 Task: Create a due date automation trigger when advanced on, on the monday before a card is due add dates due in more than 1 working days at 11:00 AM.
Action: Mouse moved to (1176, 91)
Screenshot: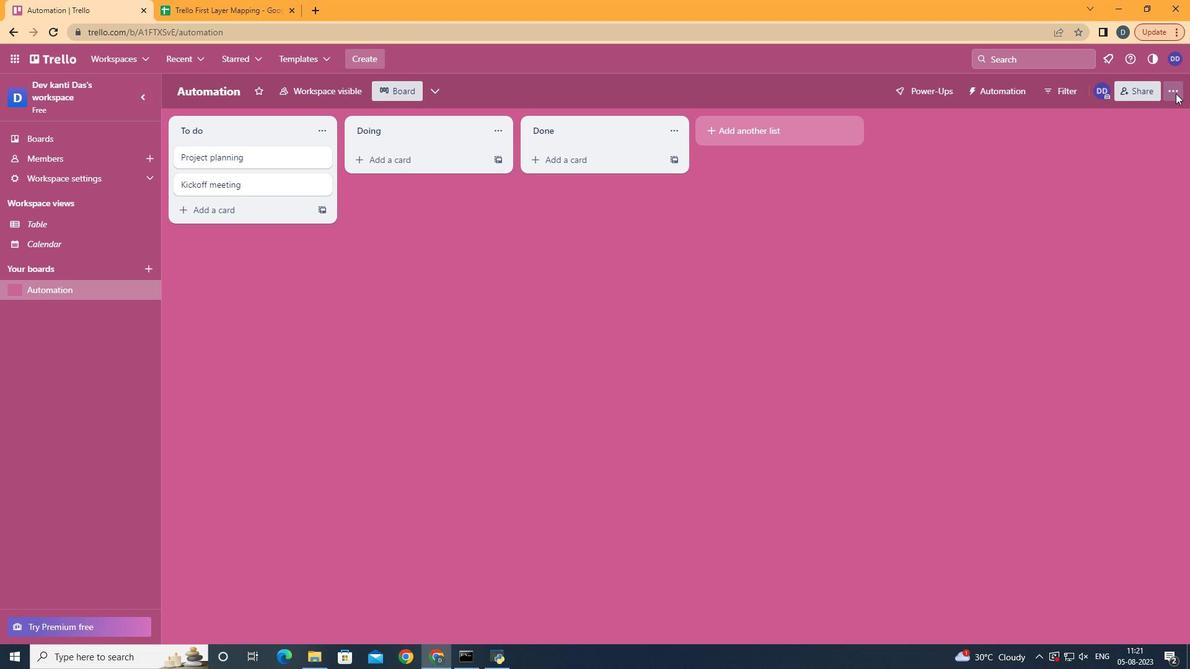 
Action: Mouse pressed left at (1176, 91)
Screenshot: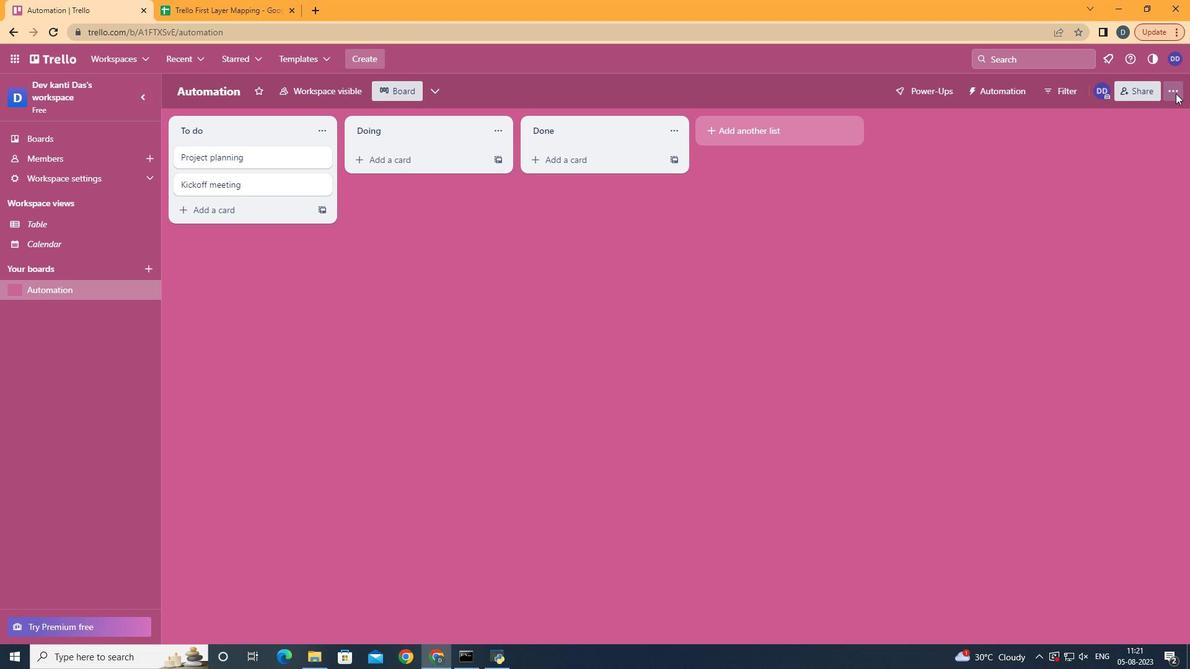 
Action: Mouse moved to (1090, 257)
Screenshot: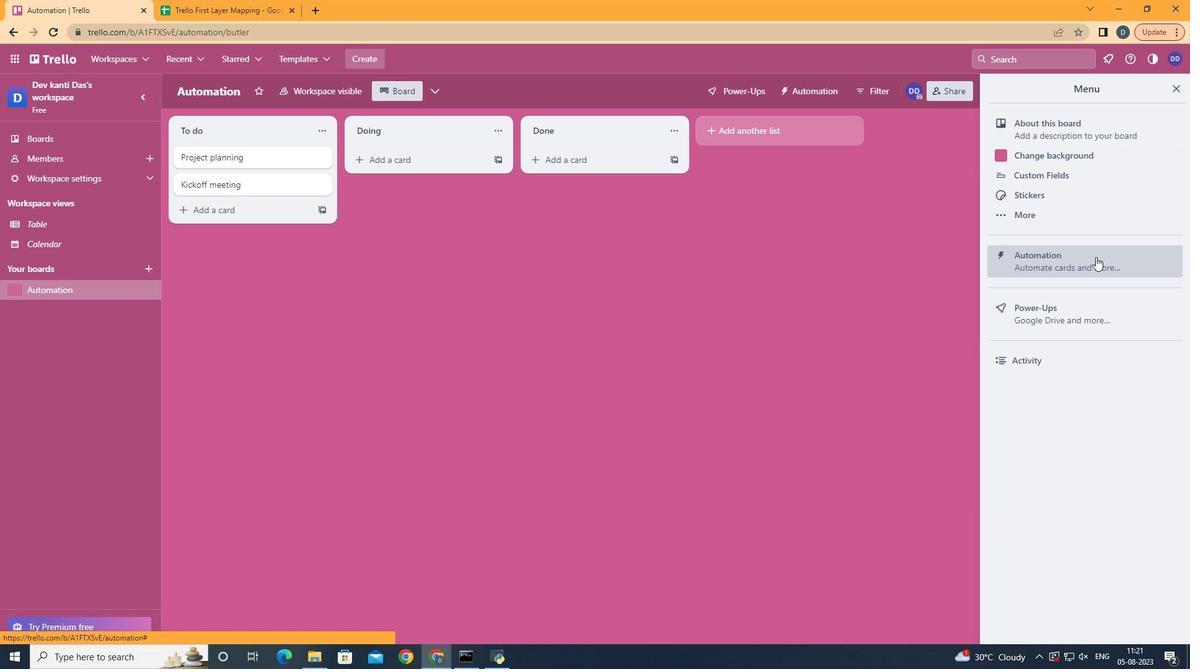 
Action: Mouse pressed left at (1090, 257)
Screenshot: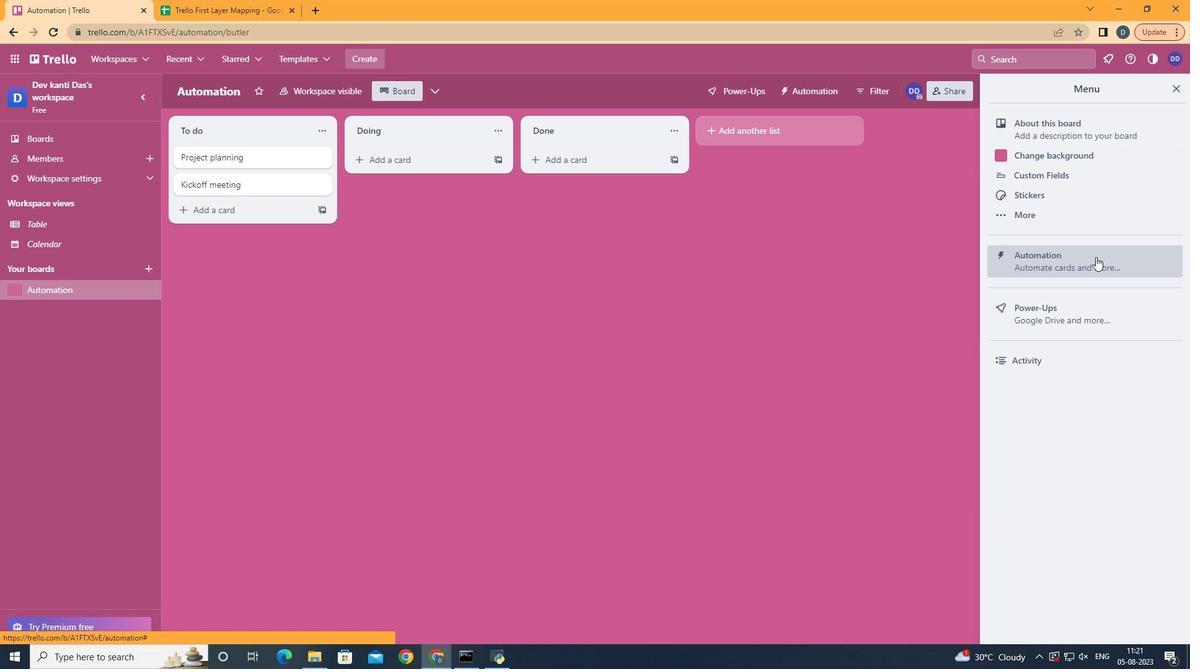 
Action: Mouse moved to (254, 246)
Screenshot: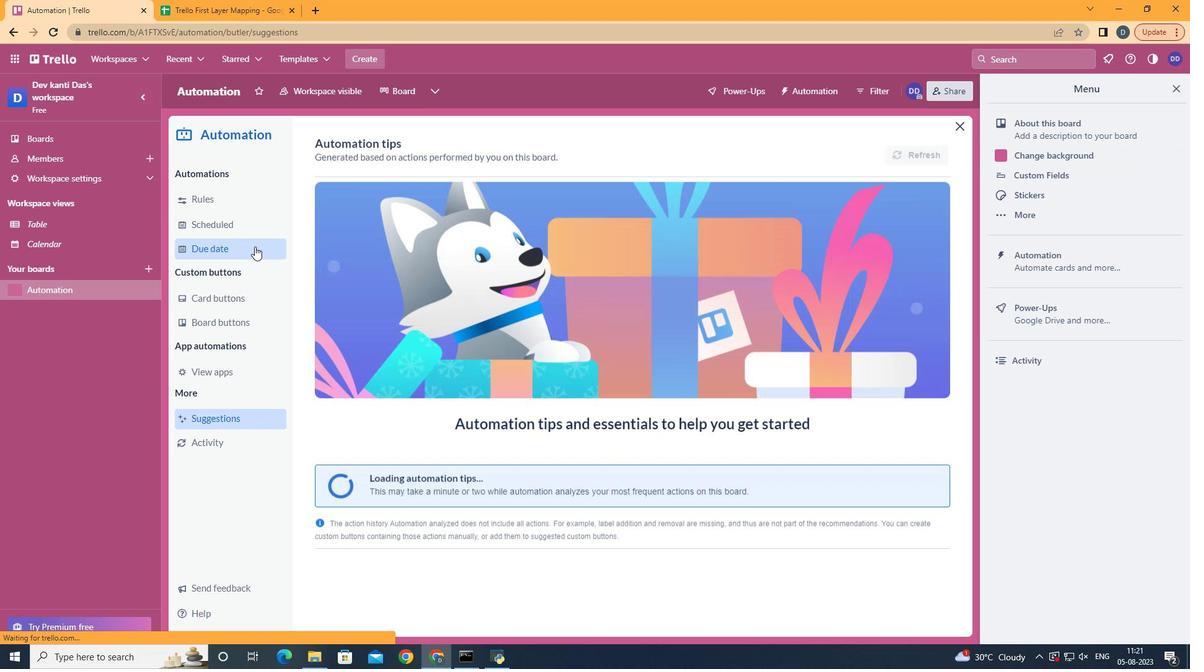 
Action: Mouse pressed left at (254, 246)
Screenshot: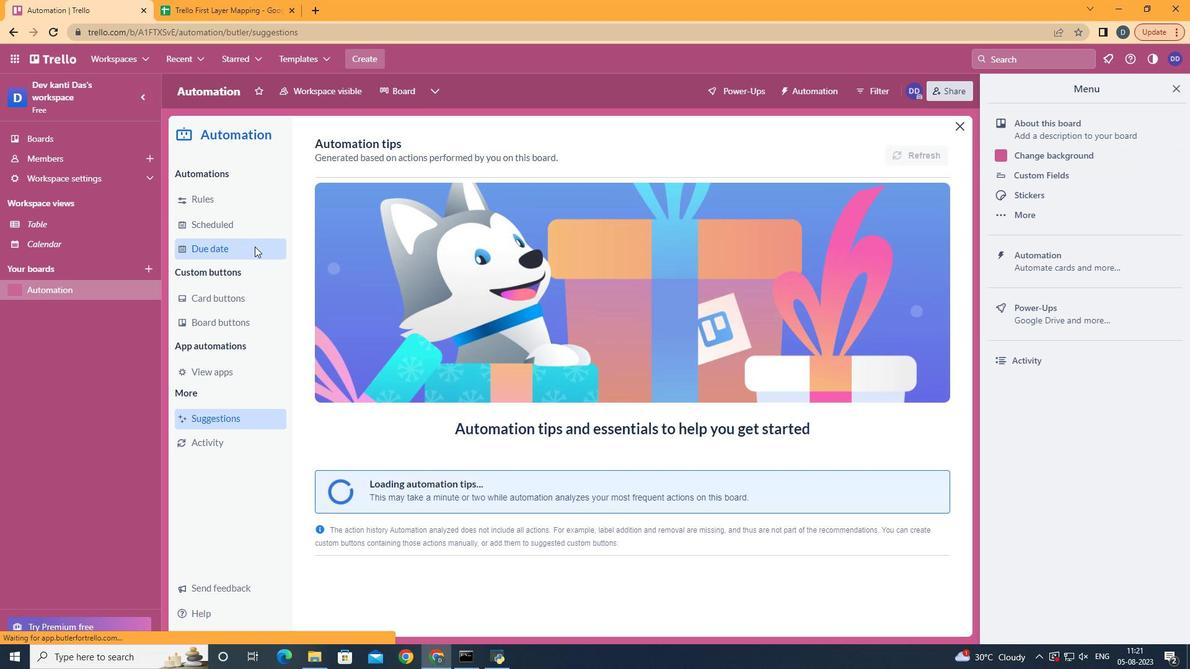 
Action: Mouse moved to (871, 154)
Screenshot: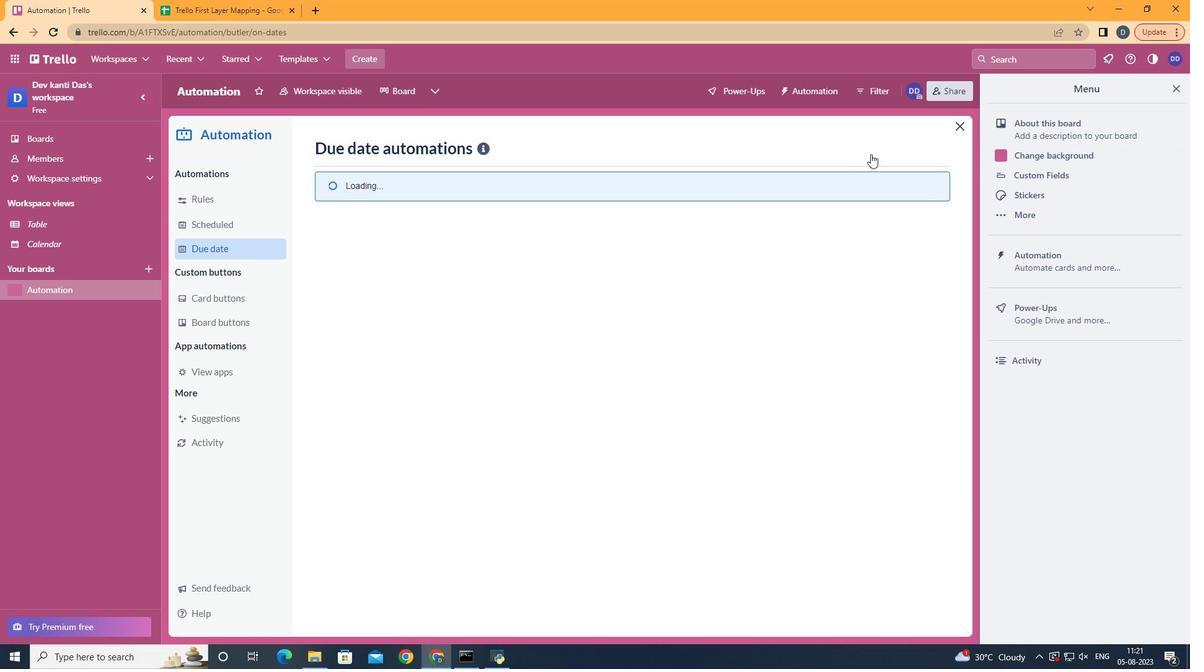 
Action: Mouse pressed left at (871, 154)
Screenshot: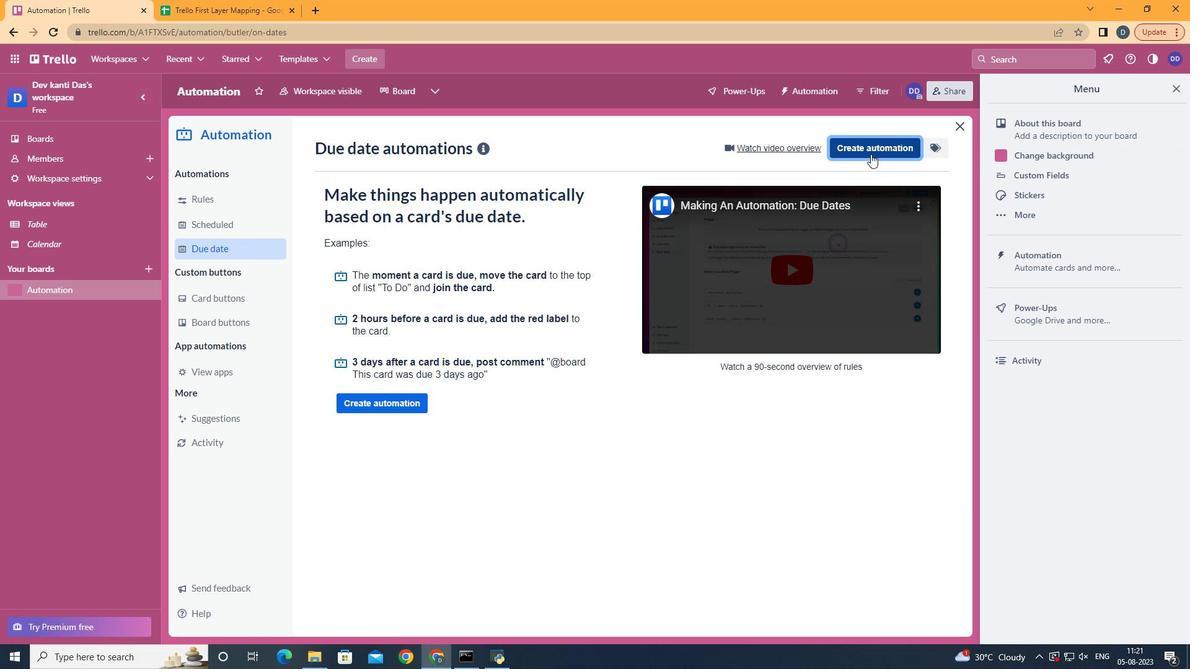 
Action: Mouse moved to (617, 272)
Screenshot: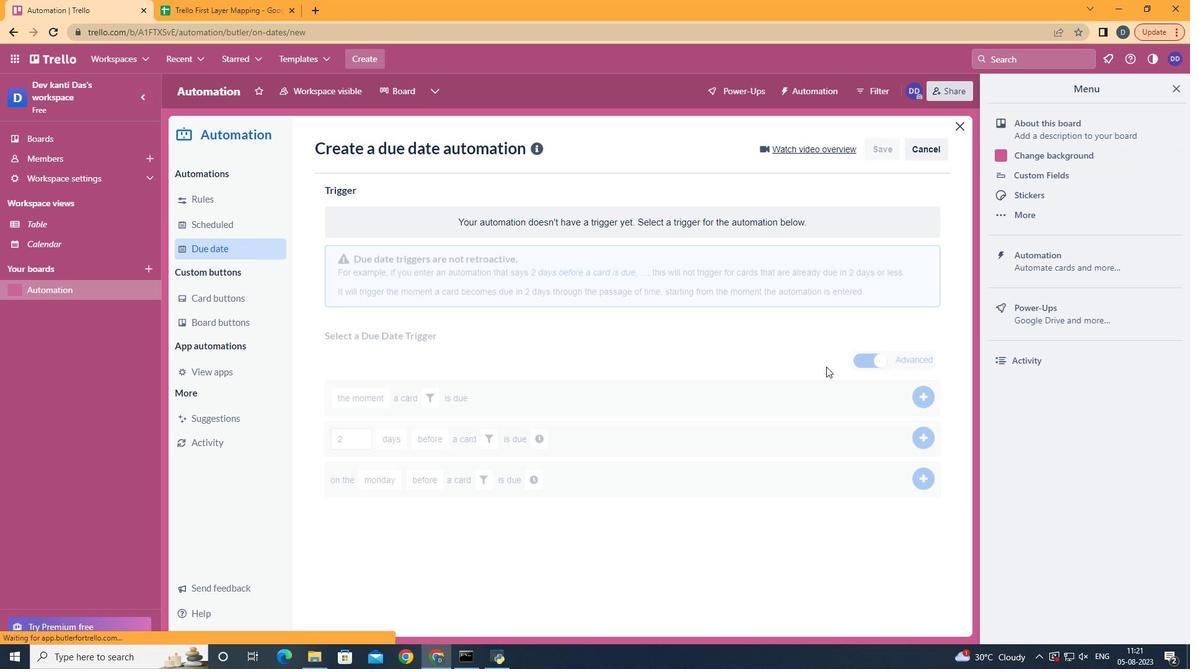 
Action: Mouse pressed left at (619, 270)
Screenshot: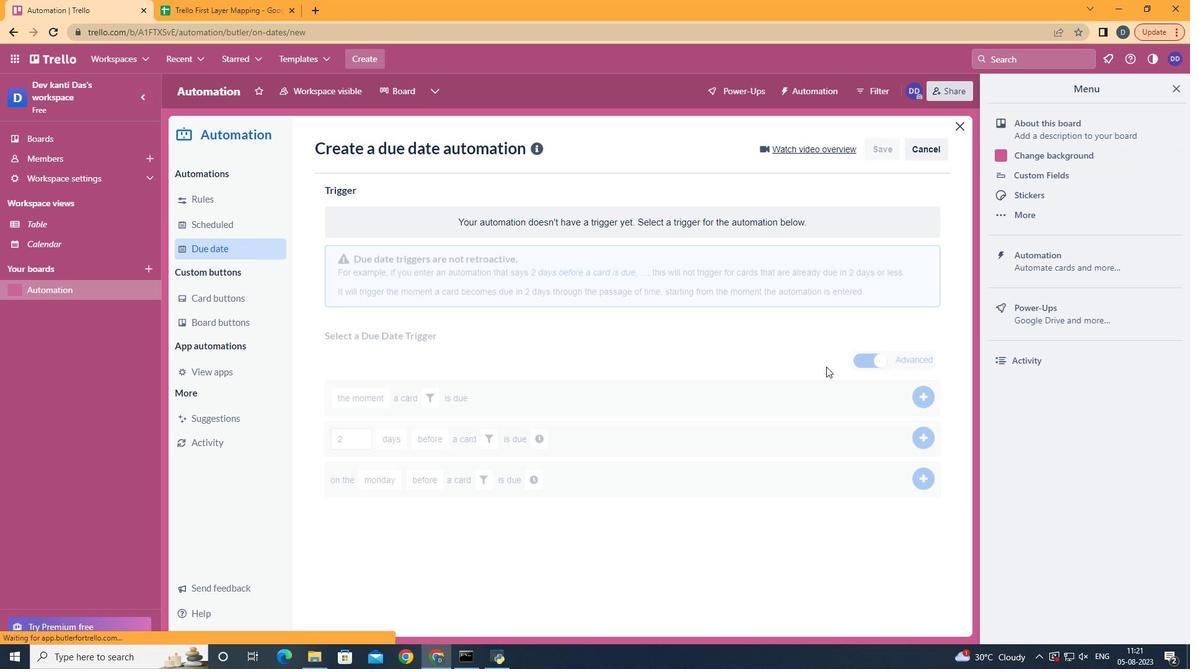 
Action: Mouse moved to (391, 328)
Screenshot: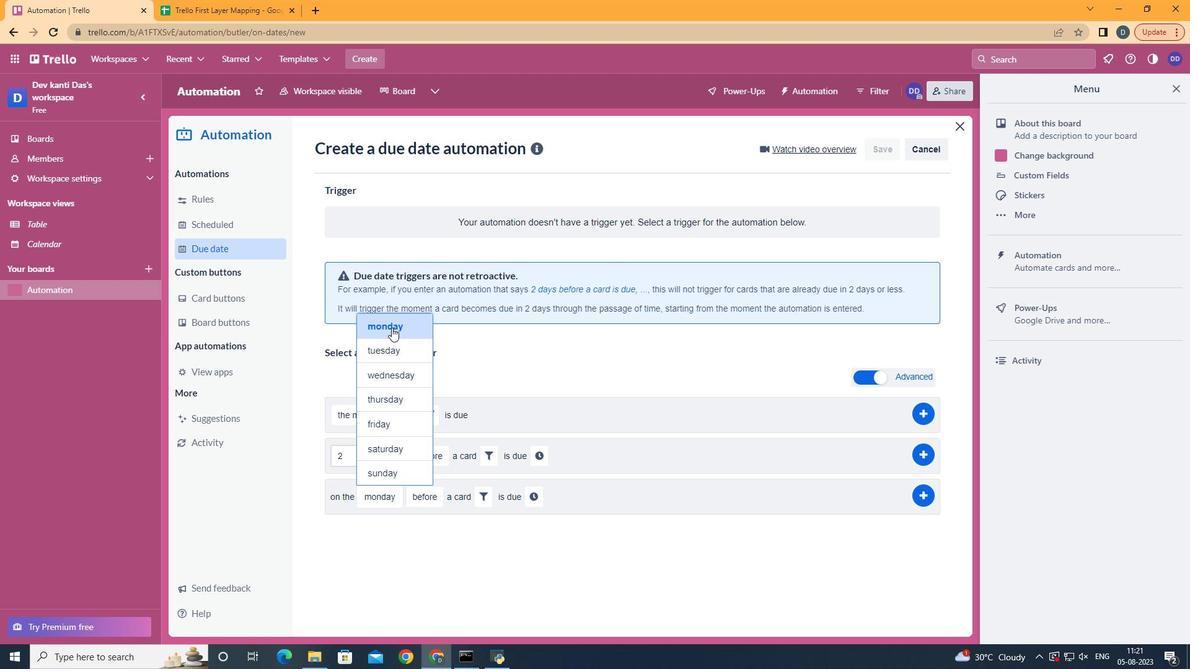 
Action: Mouse pressed left at (391, 328)
Screenshot: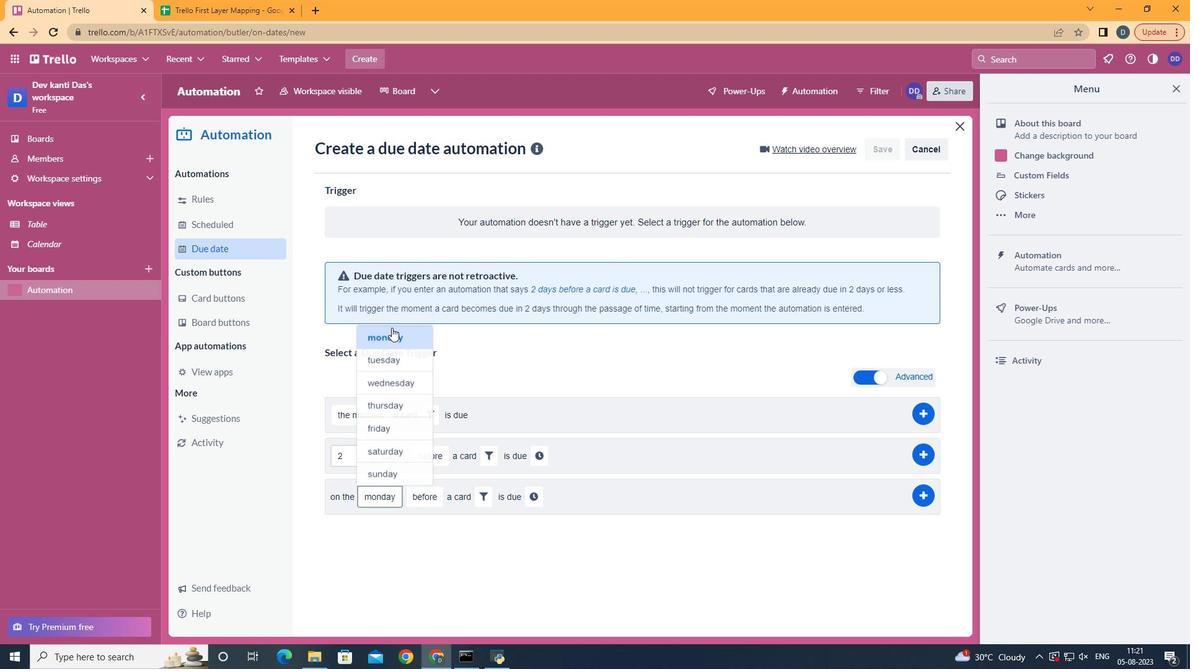 
Action: Mouse moved to (432, 514)
Screenshot: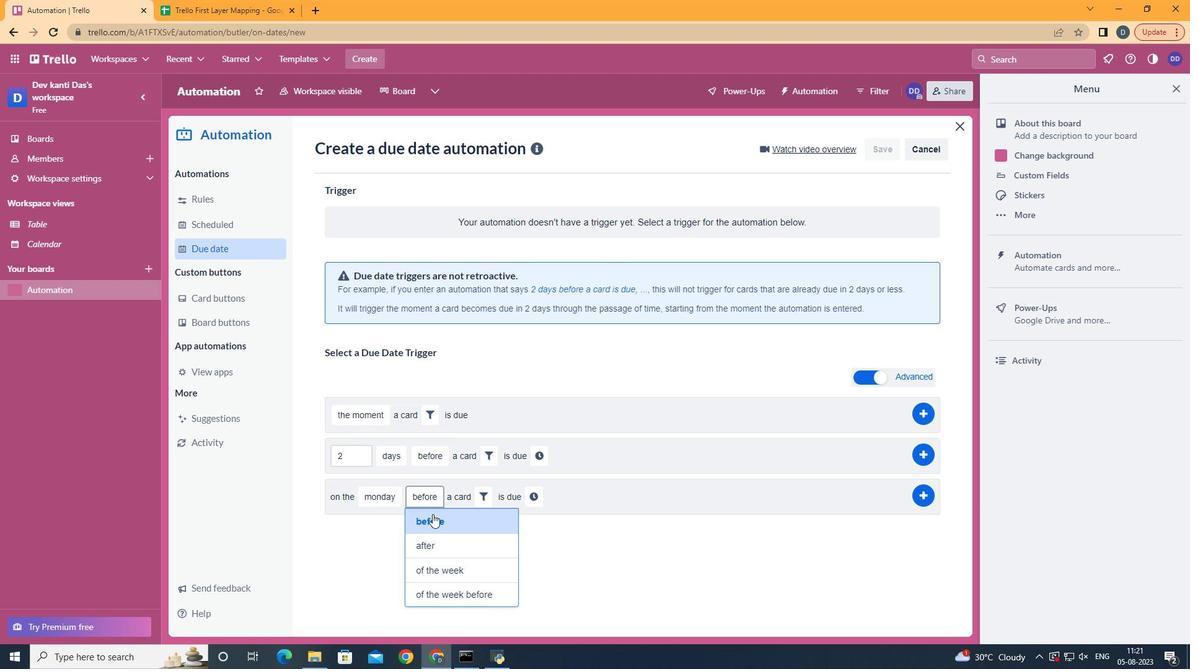 
Action: Mouse pressed left at (432, 514)
Screenshot: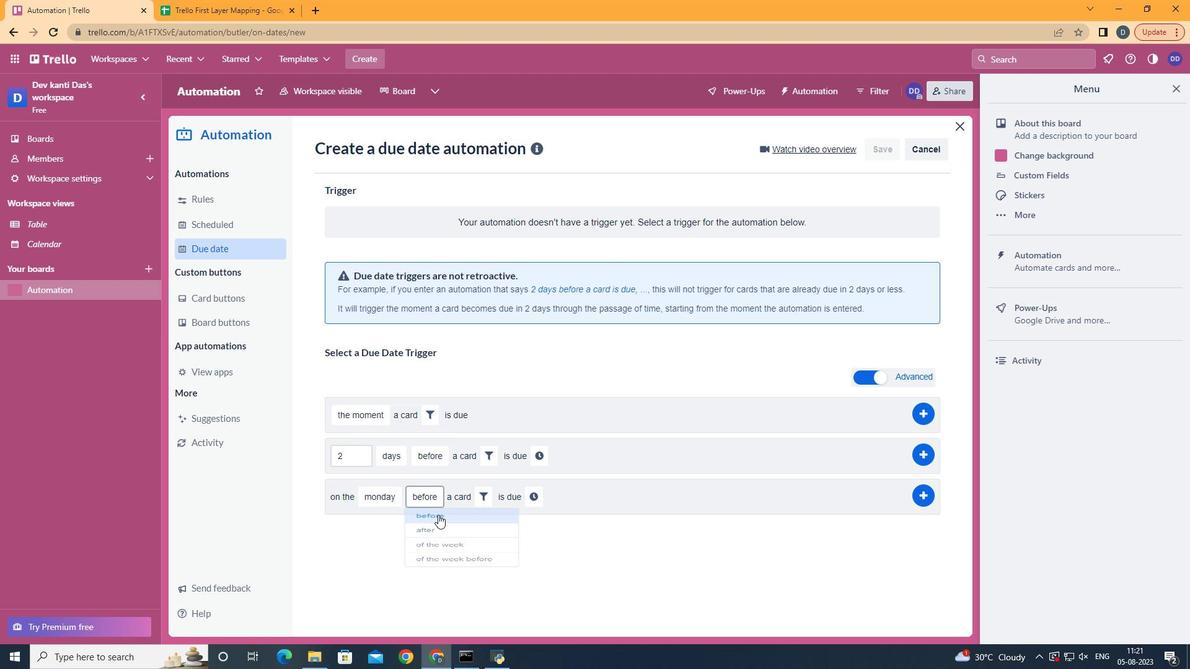 
Action: Mouse moved to (487, 501)
Screenshot: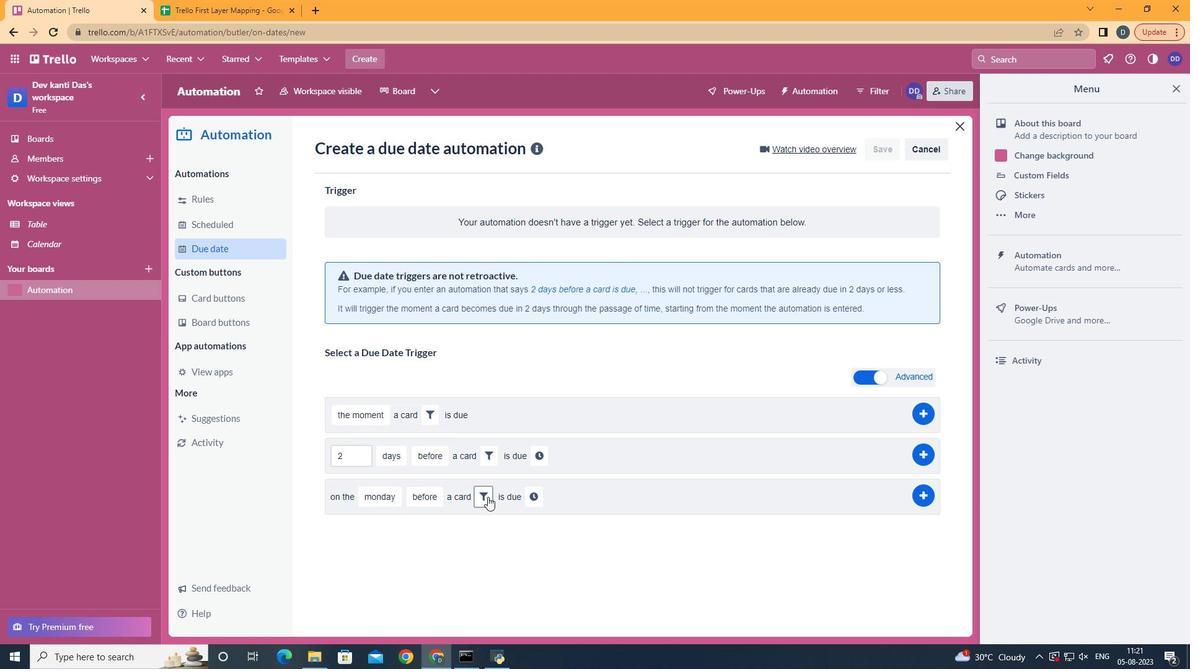 
Action: Mouse pressed left at (487, 501)
Screenshot: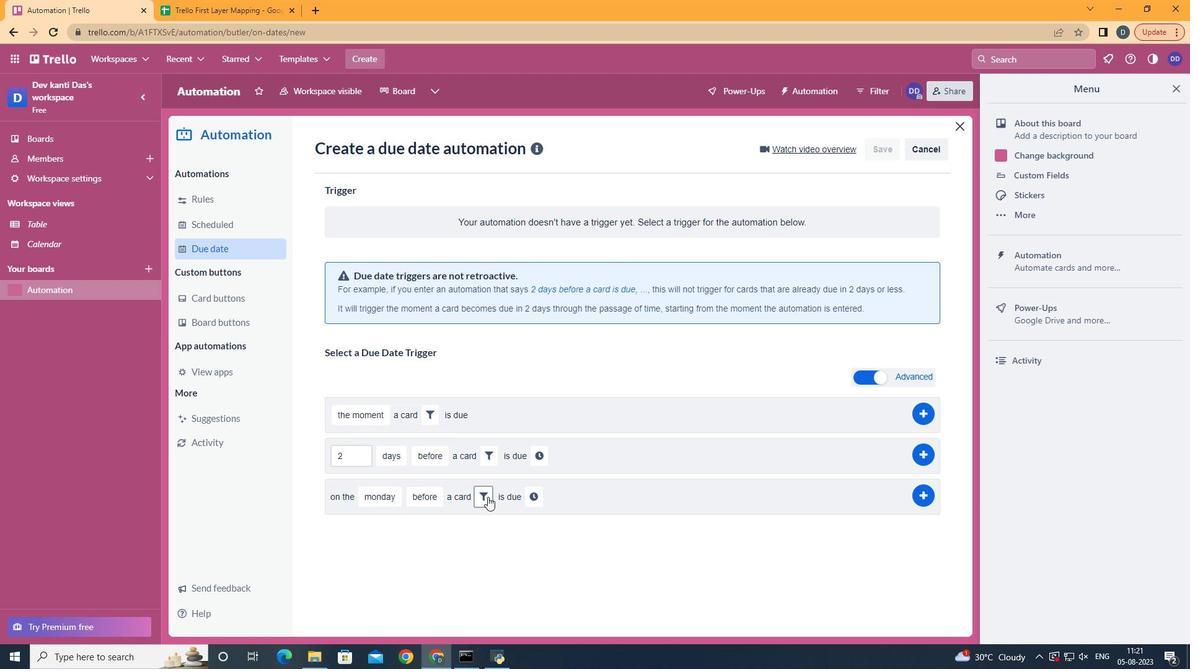 
Action: Mouse moved to (554, 540)
Screenshot: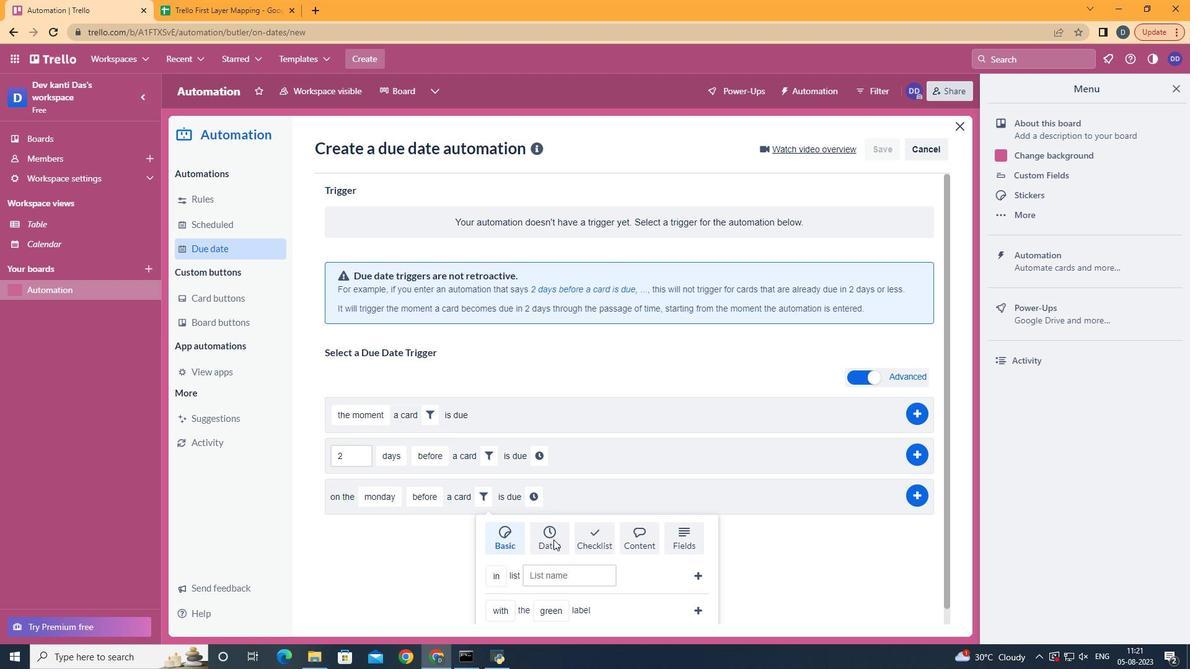 
Action: Mouse pressed left at (554, 540)
Screenshot: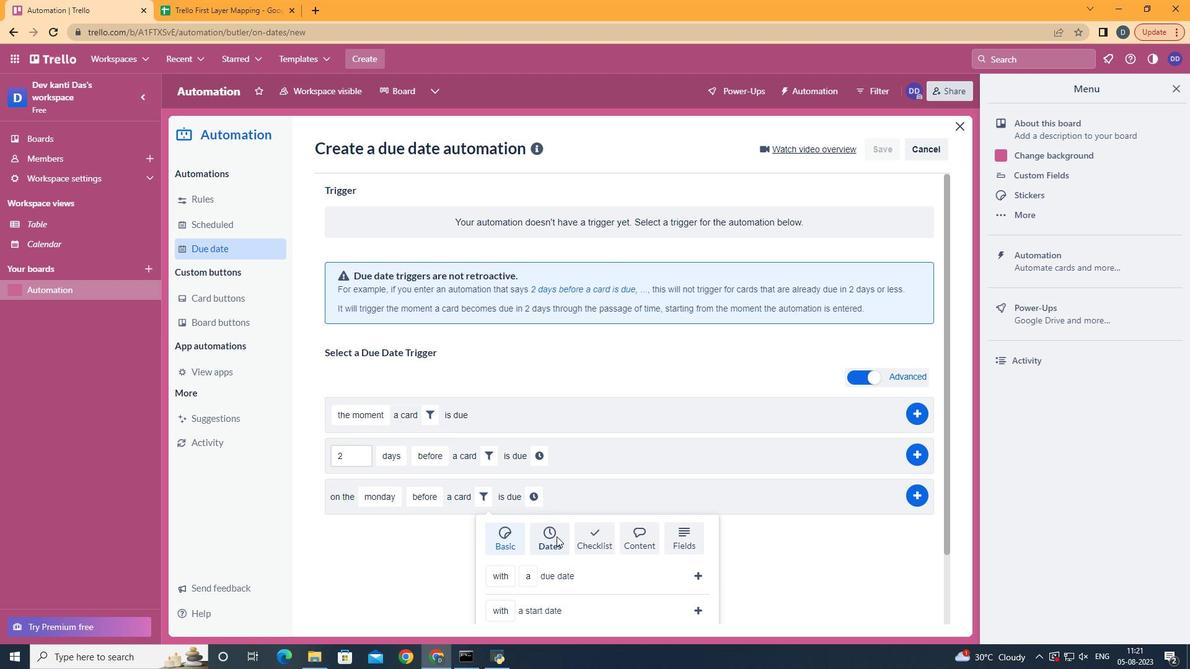 
Action: Mouse moved to (558, 536)
Screenshot: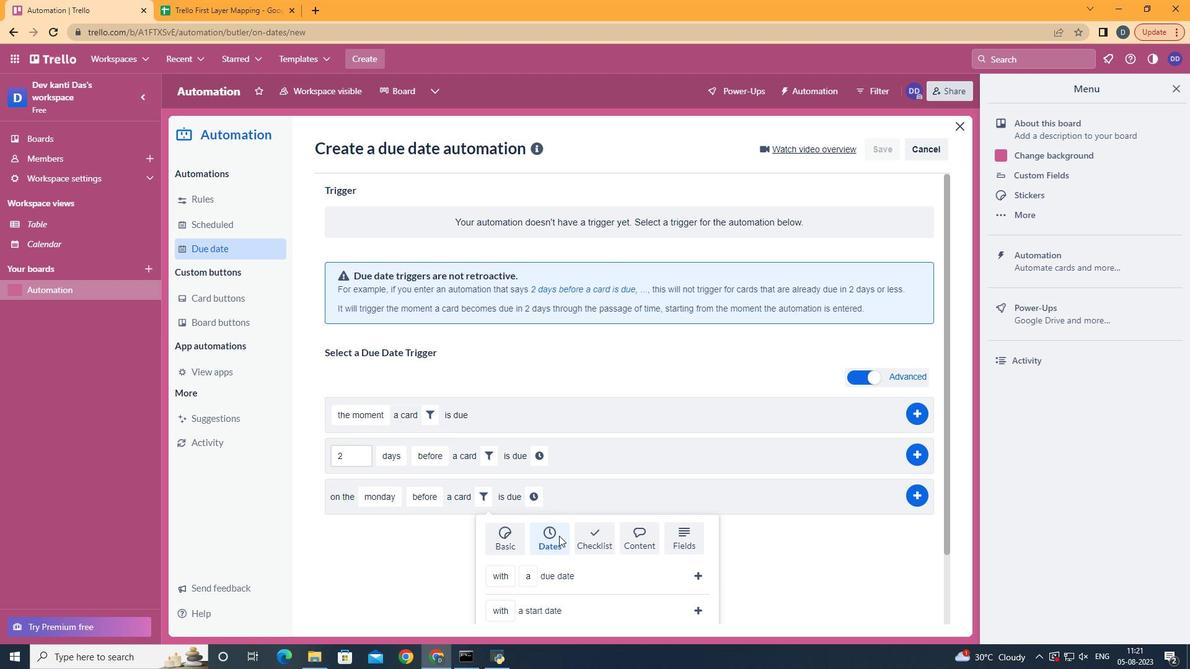 
Action: Mouse scrolled (558, 535) with delta (0, 0)
Screenshot: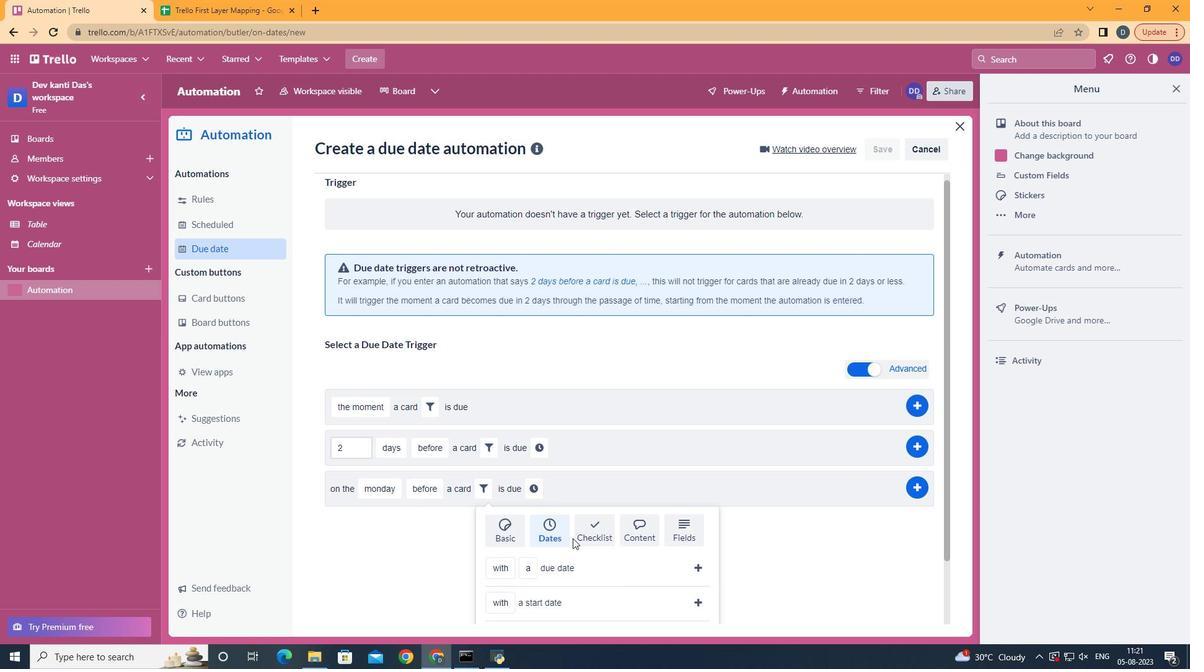 
Action: Mouse moved to (568, 536)
Screenshot: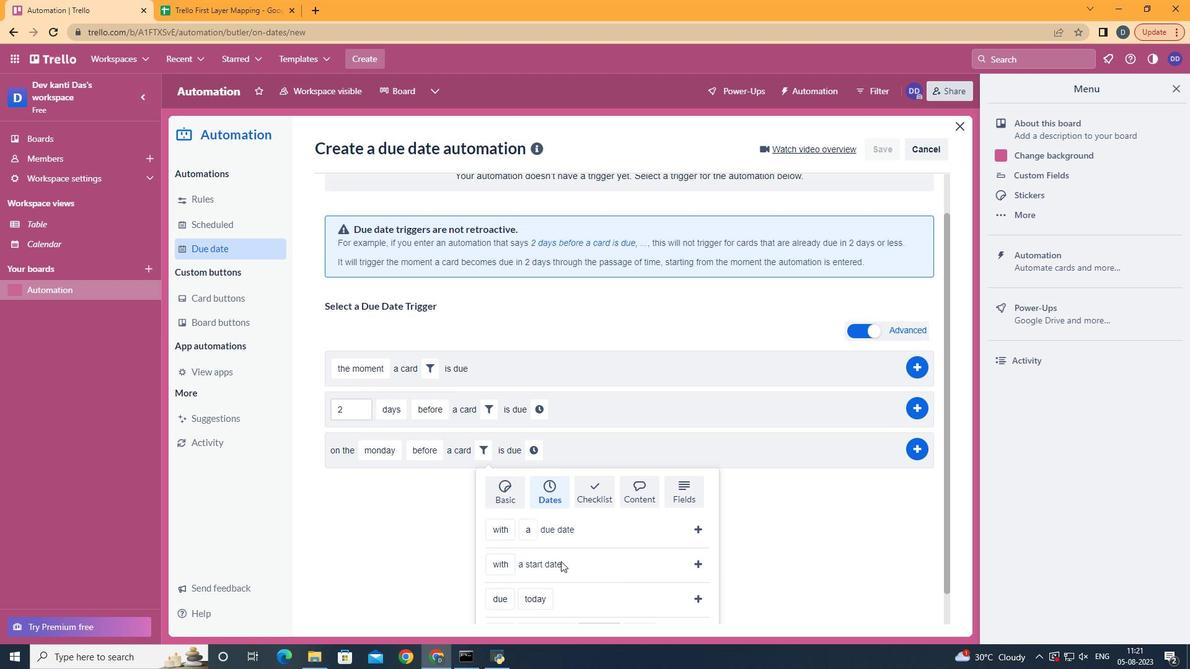 
Action: Mouse scrolled (559, 535) with delta (0, 0)
Screenshot: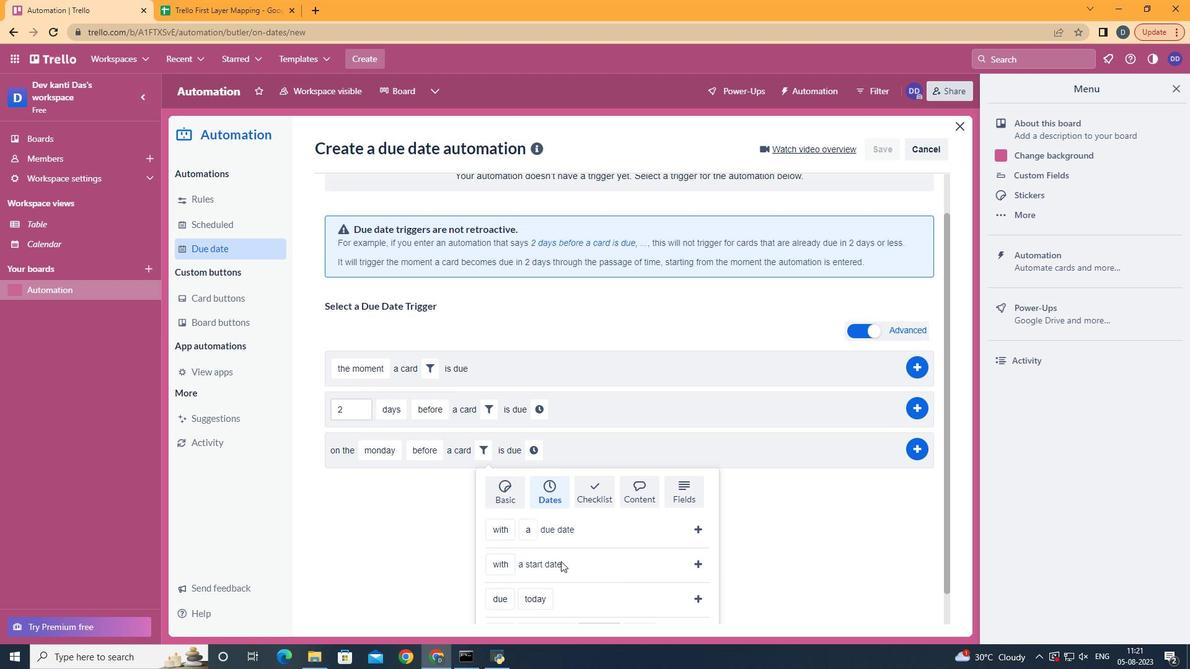 
Action: Mouse moved to (571, 537)
Screenshot: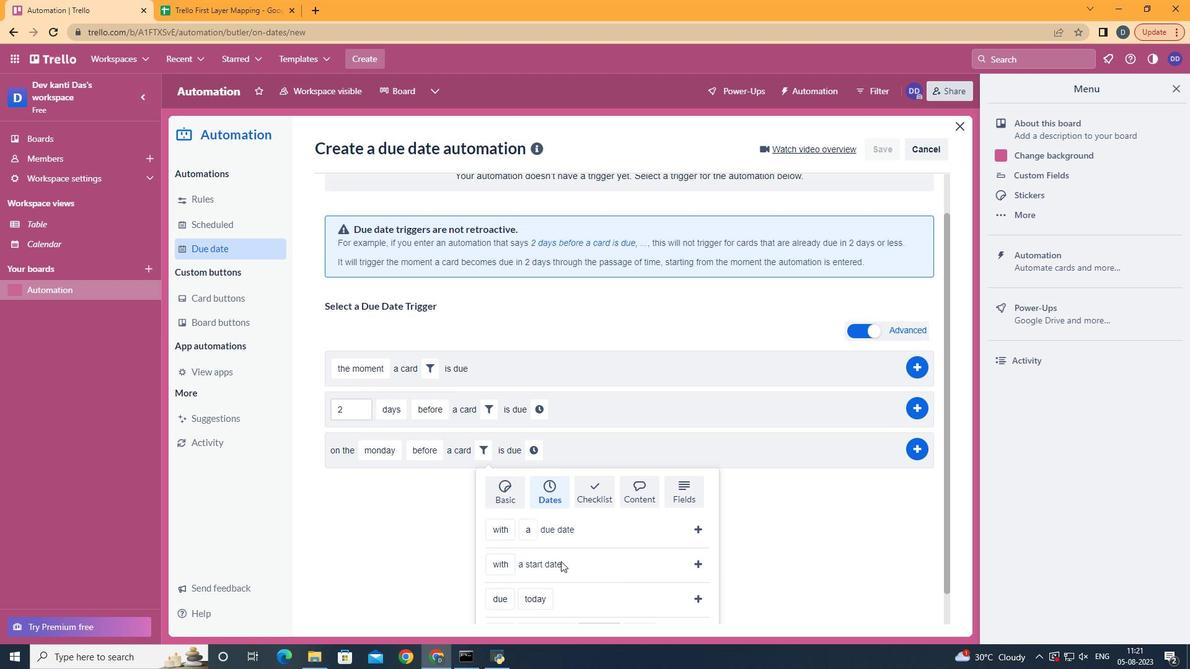
Action: Mouse scrolled (559, 535) with delta (0, 0)
Screenshot: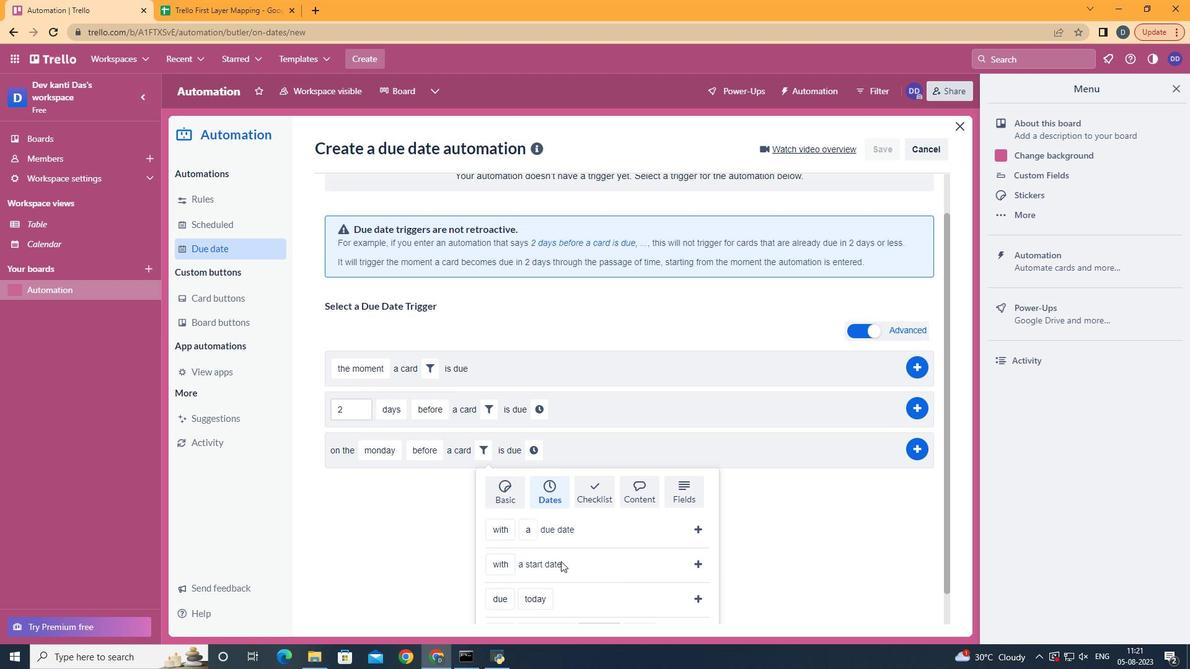 
Action: Mouse moved to (572, 537)
Screenshot: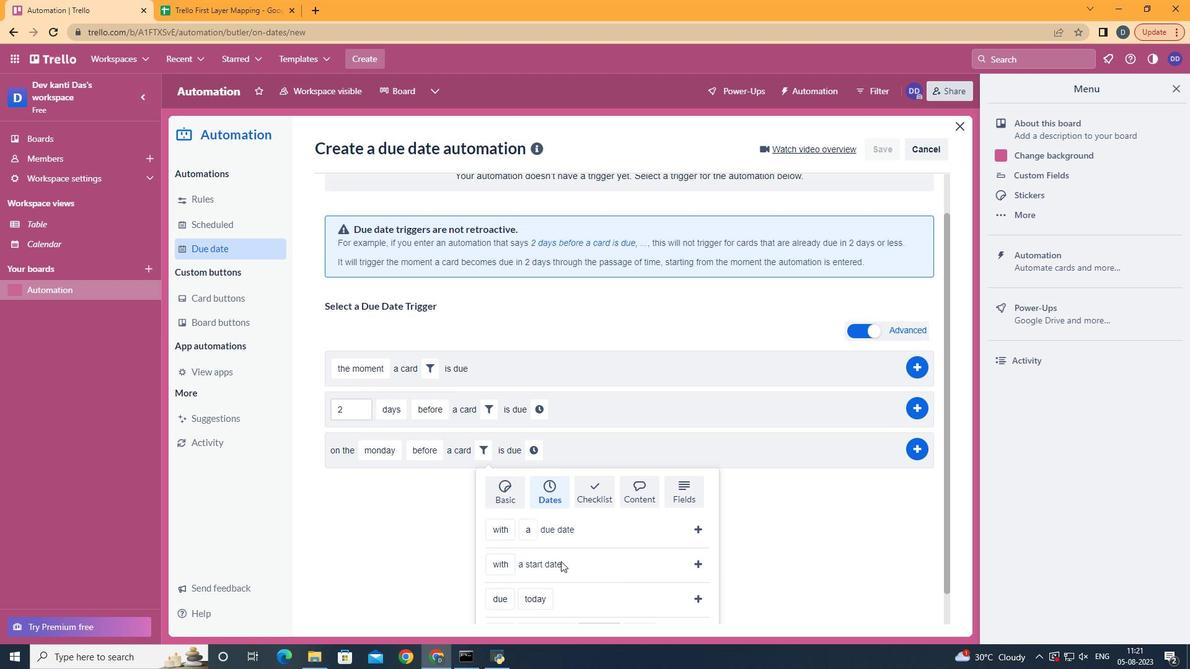 
Action: Mouse scrolled (559, 535) with delta (0, 0)
Screenshot: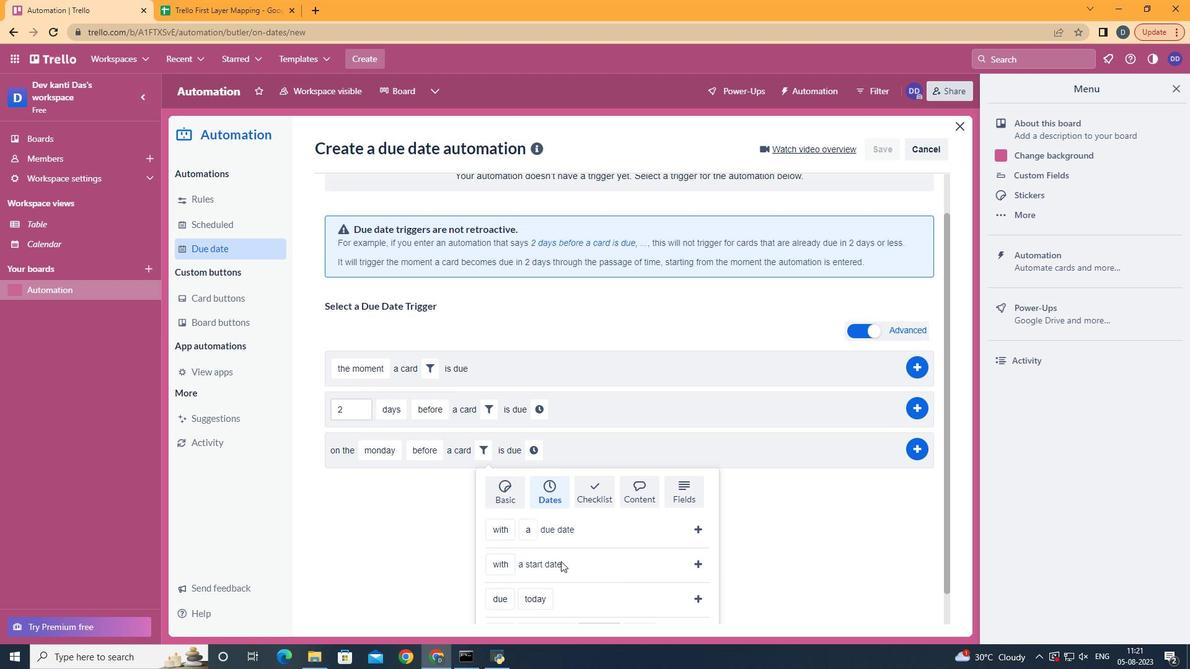 
Action: Mouse moved to (572, 538)
Screenshot: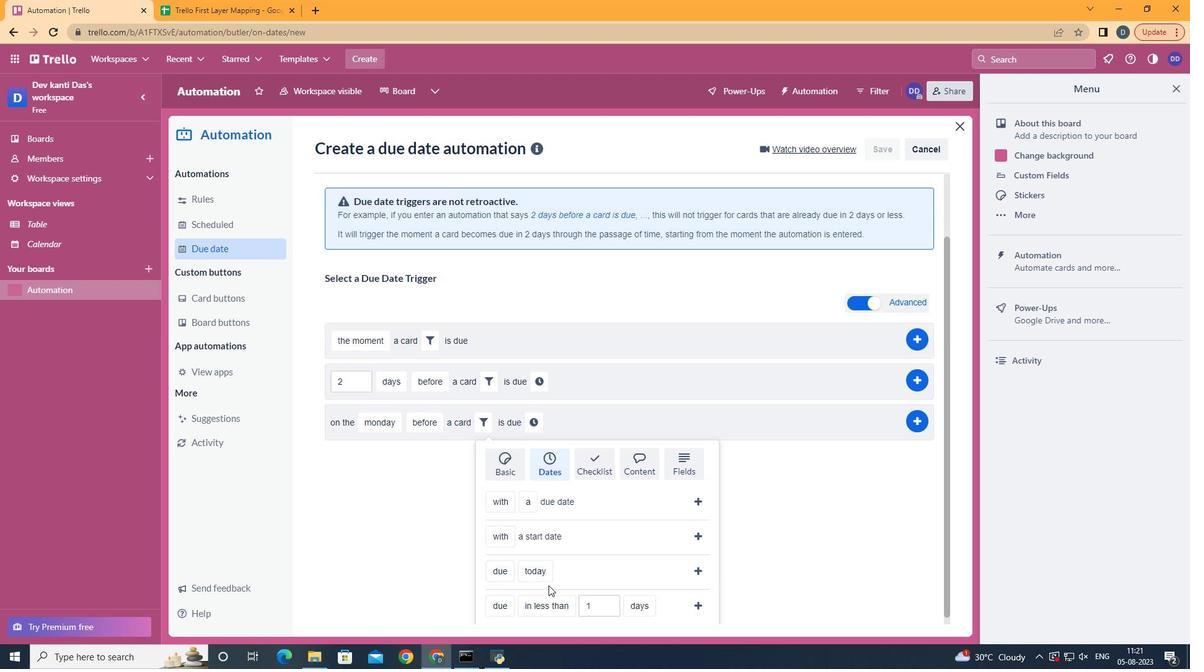 
Action: Mouse scrolled (561, 535) with delta (0, 0)
Screenshot: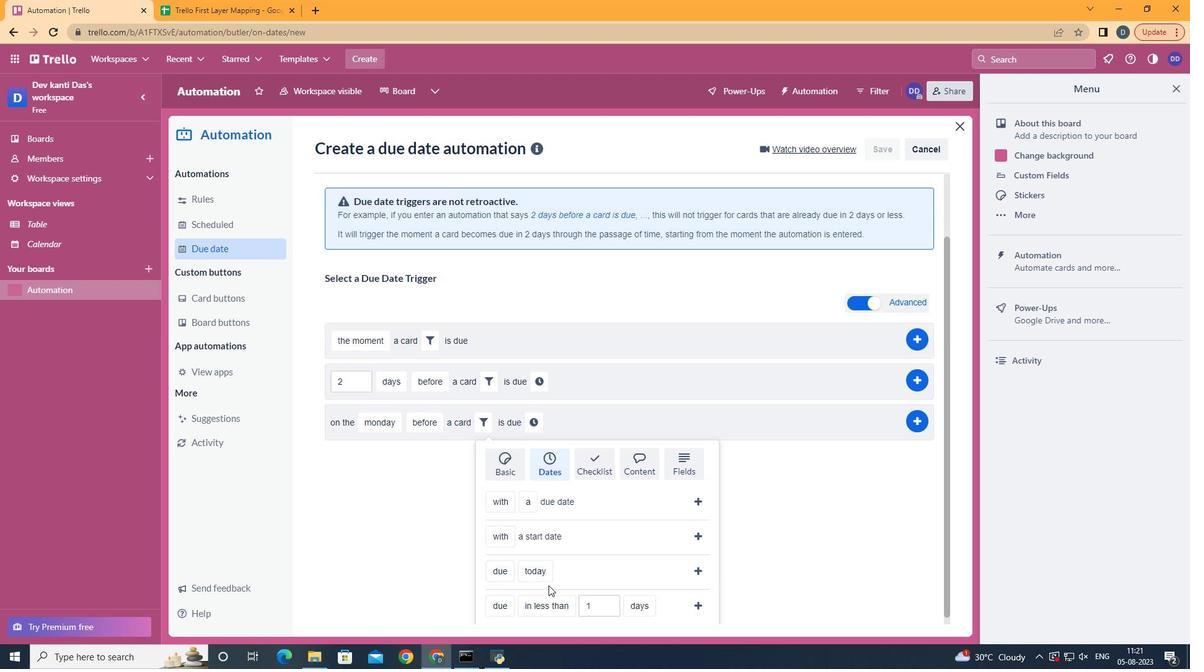 
Action: Mouse moved to (511, 547)
Screenshot: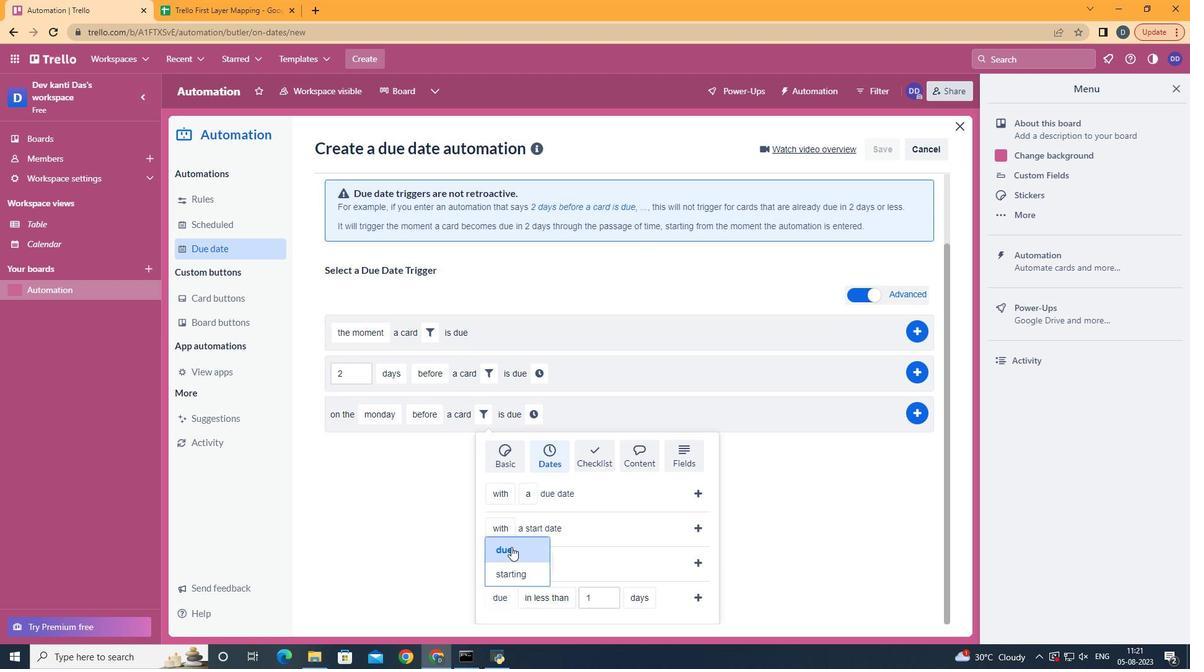 
Action: Mouse pressed left at (511, 547)
Screenshot: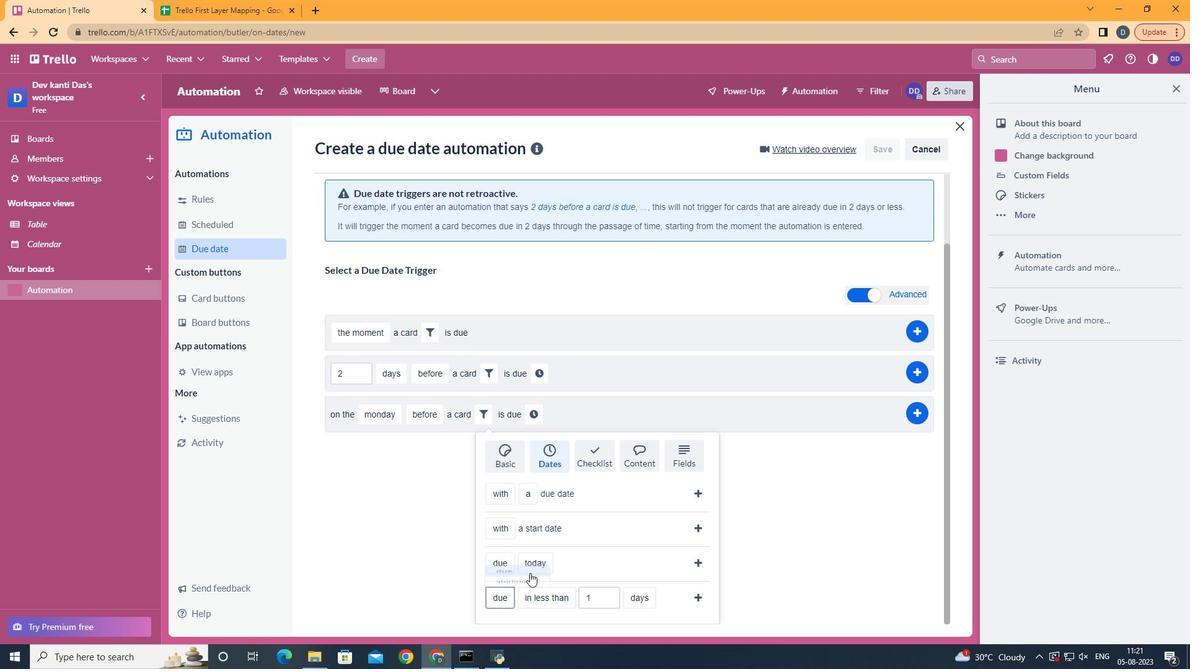 
Action: Mouse moved to (553, 519)
Screenshot: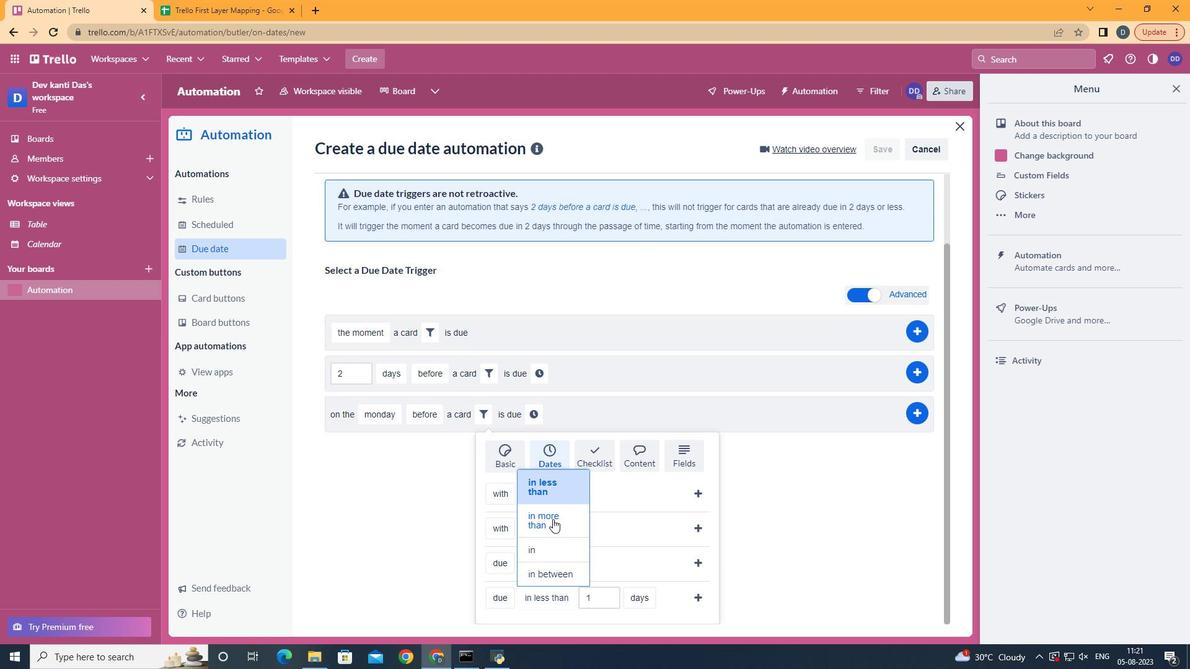 
Action: Mouse pressed left at (553, 519)
Screenshot: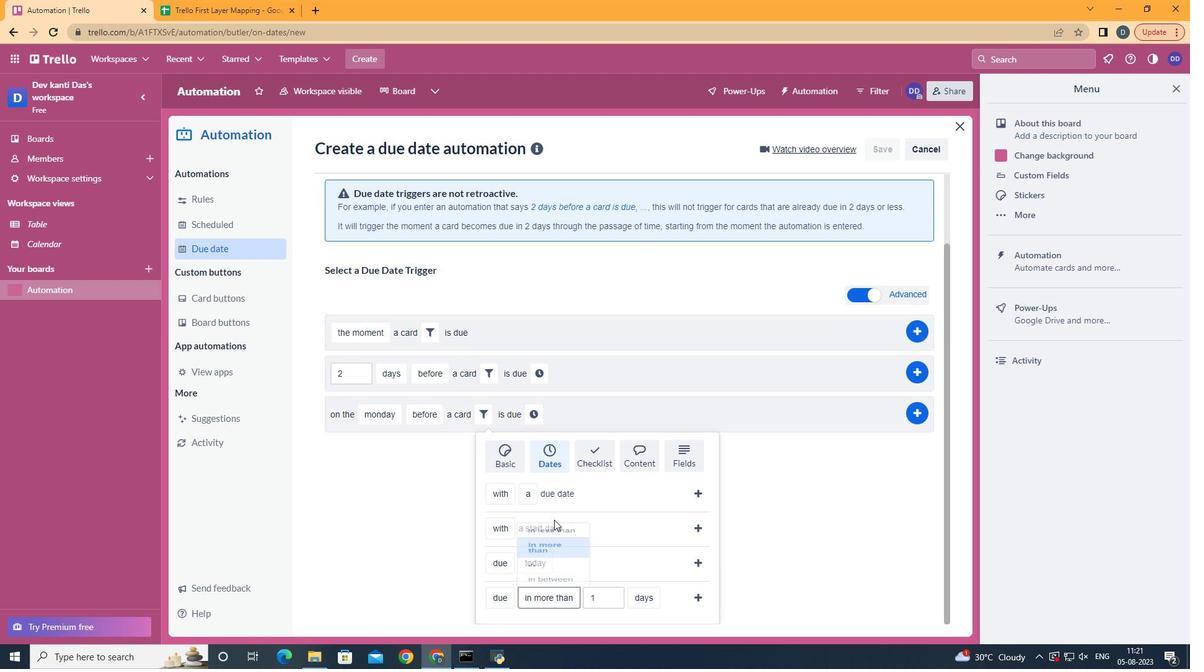 
Action: Mouse moved to (648, 581)
Screenshot: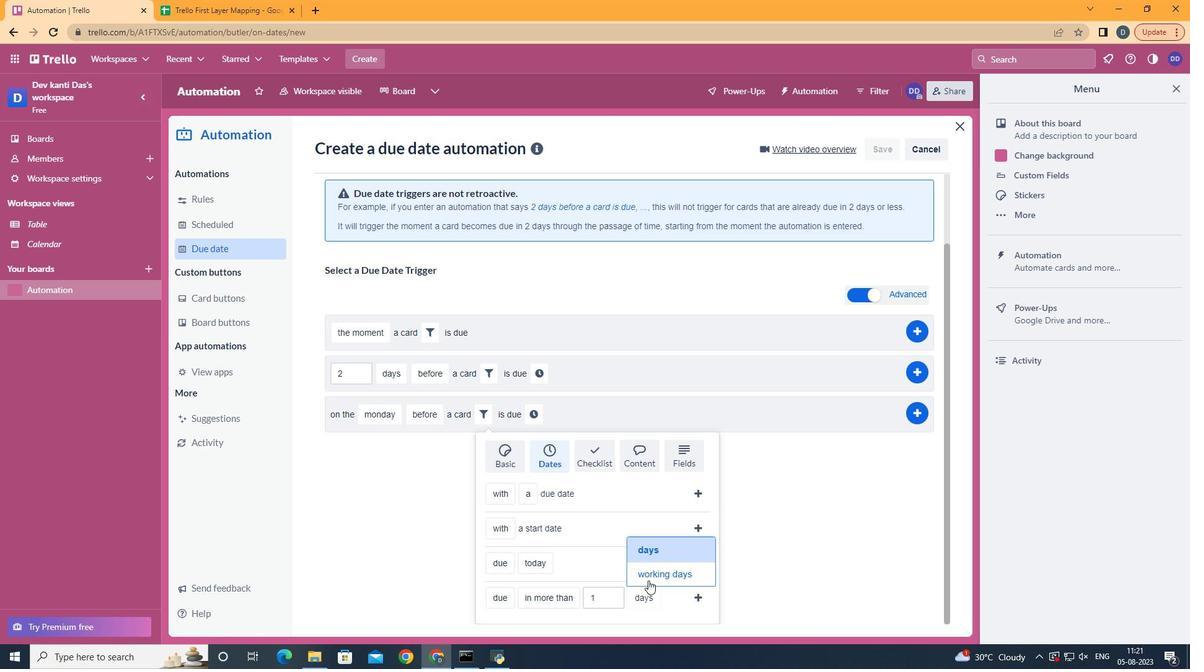 
Action: Mouse pressed left at (648, 581)
Screenshot: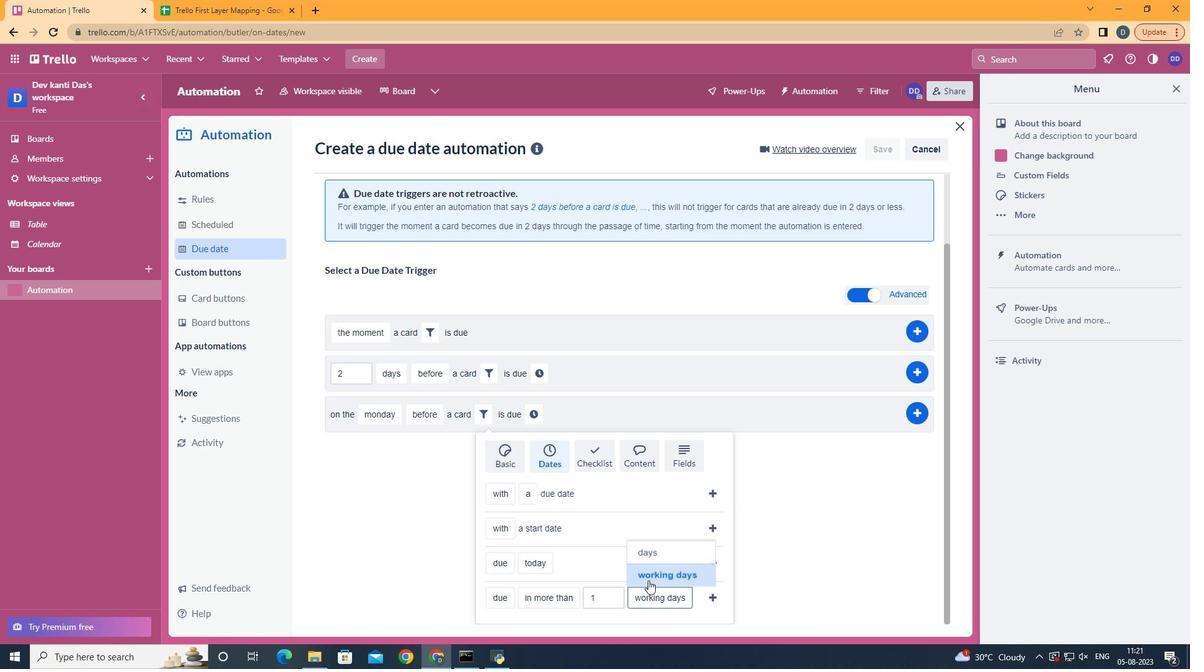 
Action: Mouse moved to (708, 600)
Screenshot: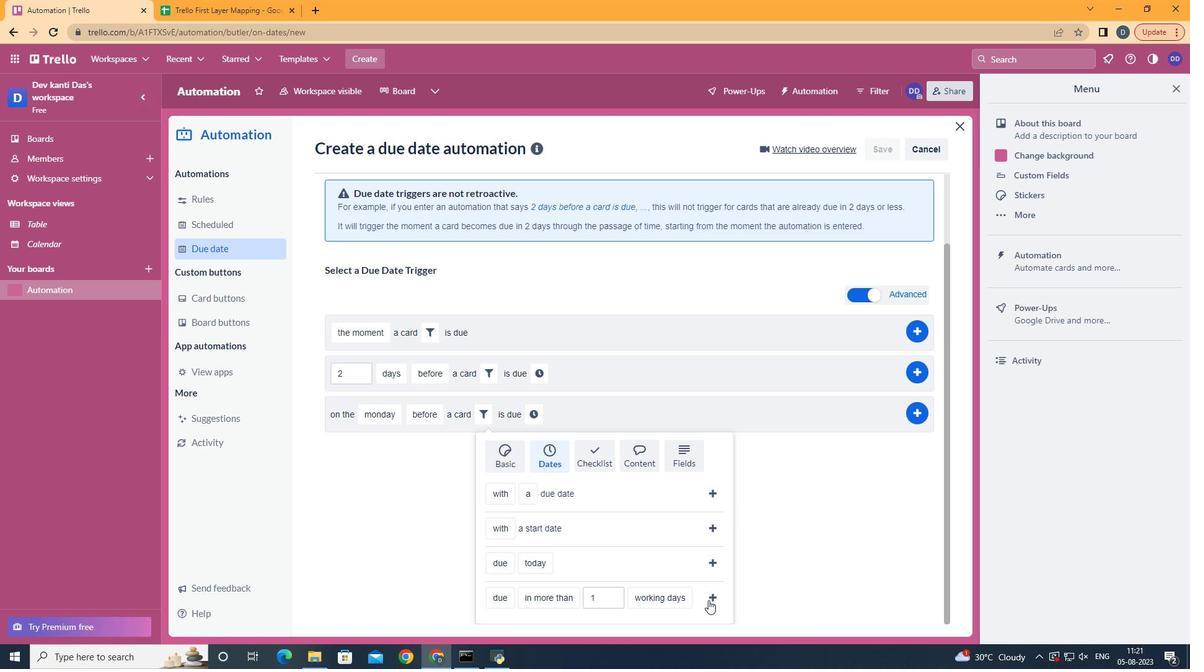
Action: Mouse pressed left at (708, 600)
Screenshot: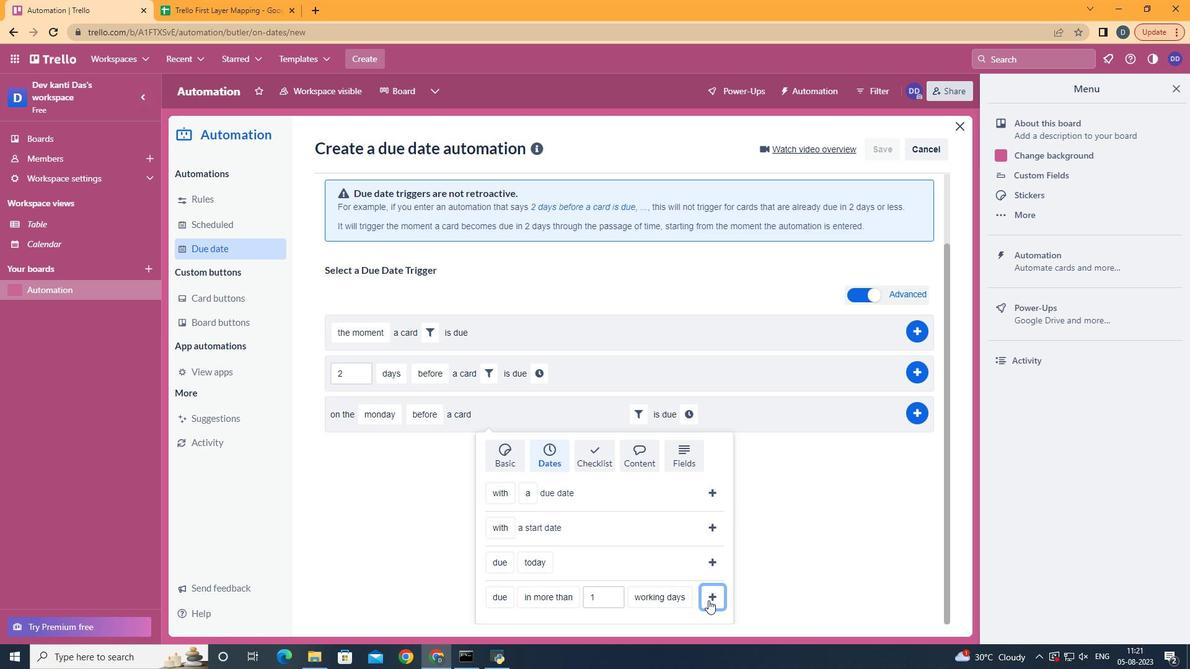 
Action: Mouse moved to (685, 509)
Screenshot: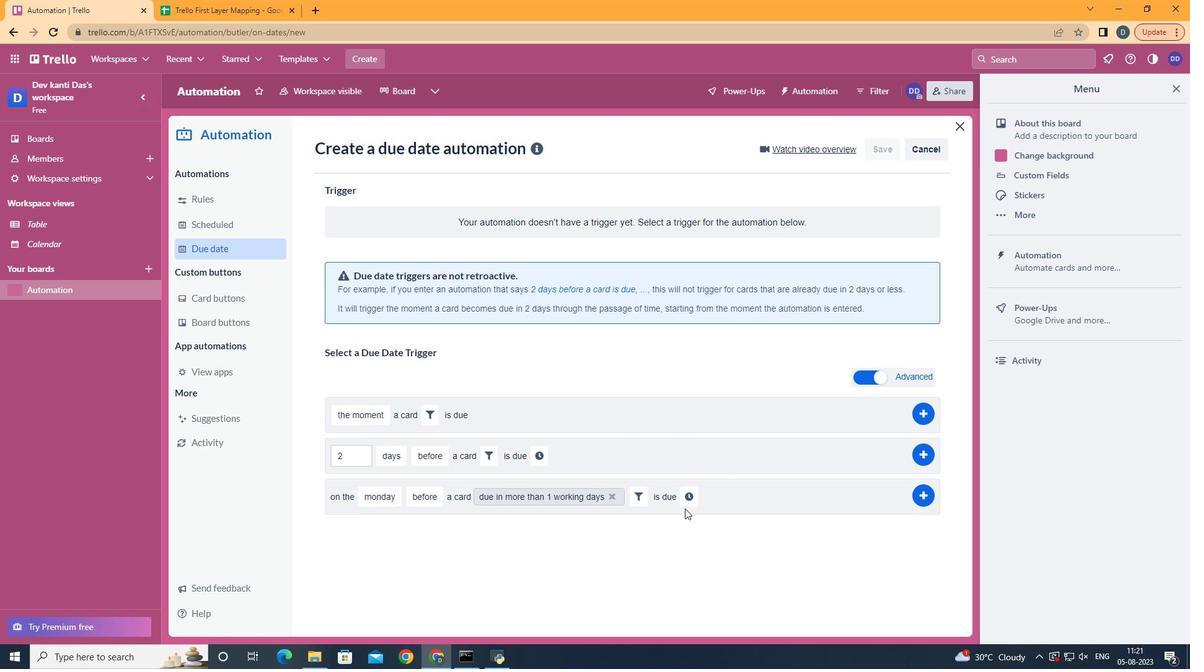 
Action: Mouse pressed left at (685, 509)
Screenshot: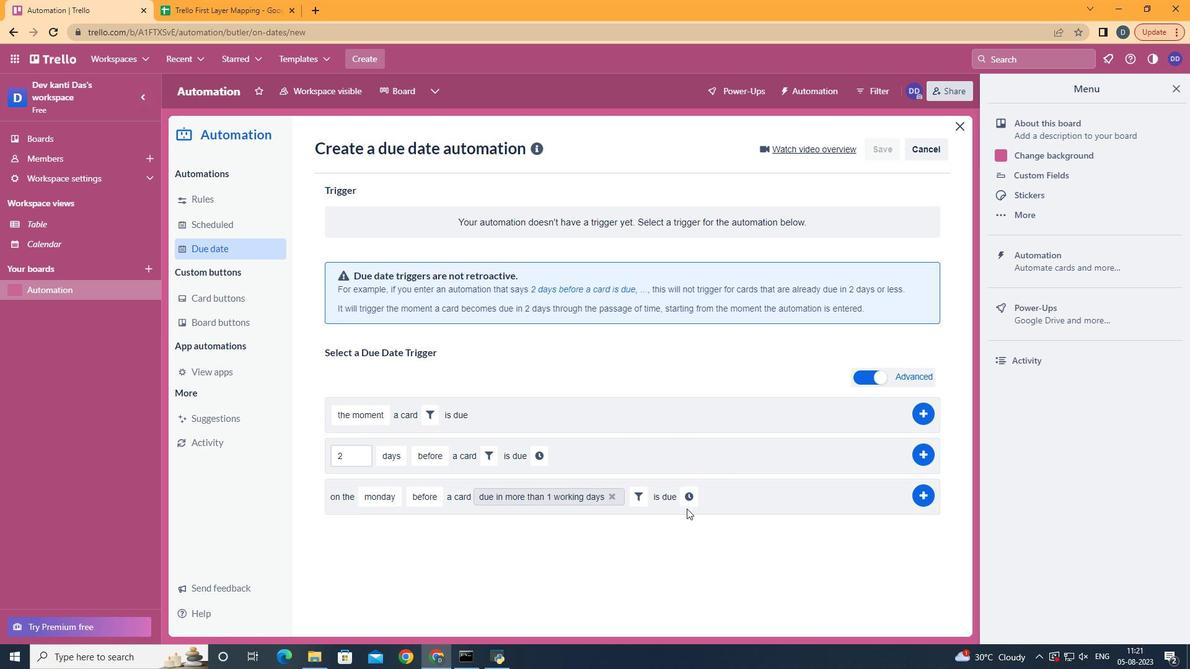 
Action: Mouse moved to (695, 504)
Screenshot: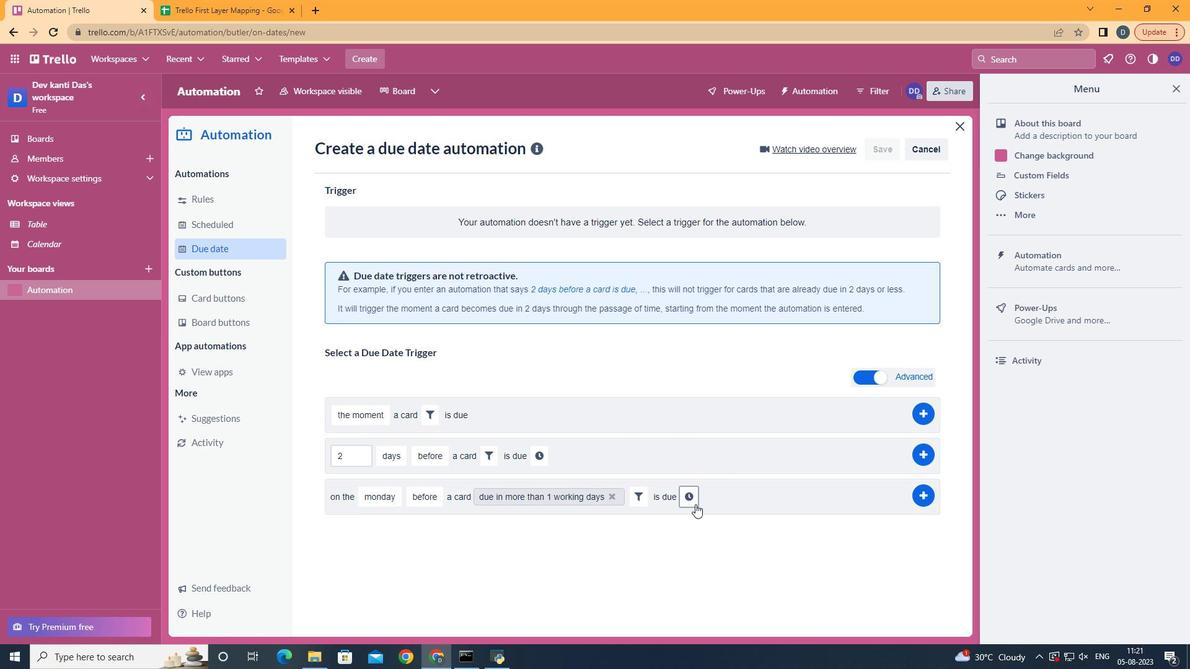 
Action: Mouse pressed left at (695, 504)
Screenshot: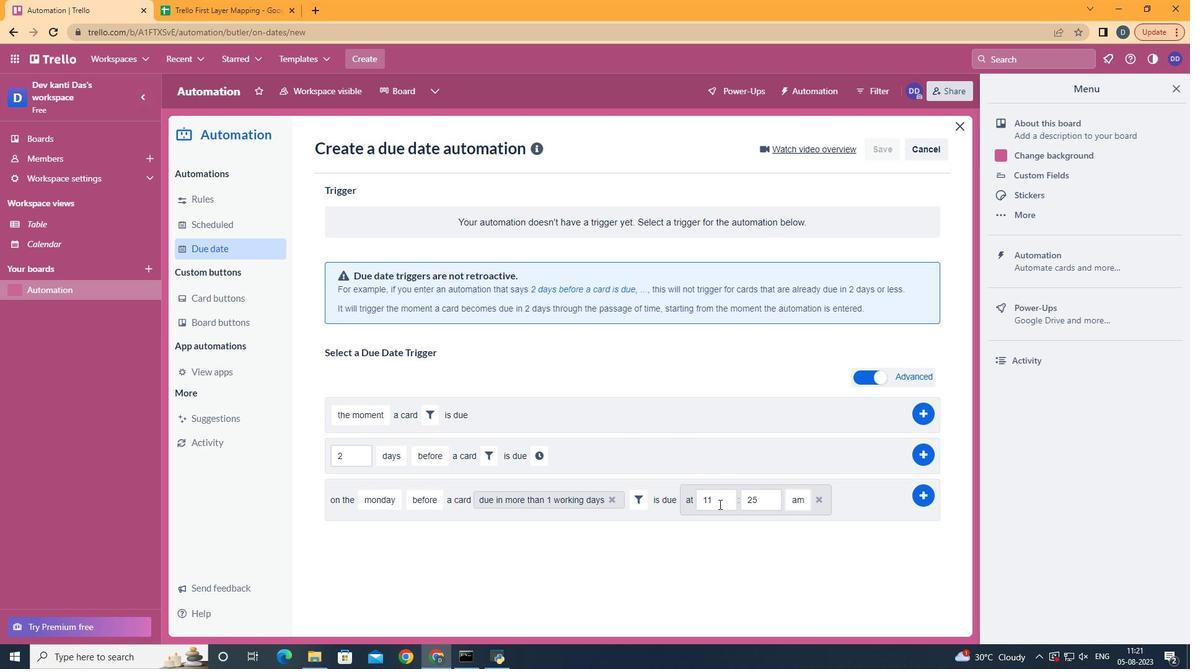 
Action: Mouse moved to (778, 502)
Screenshot: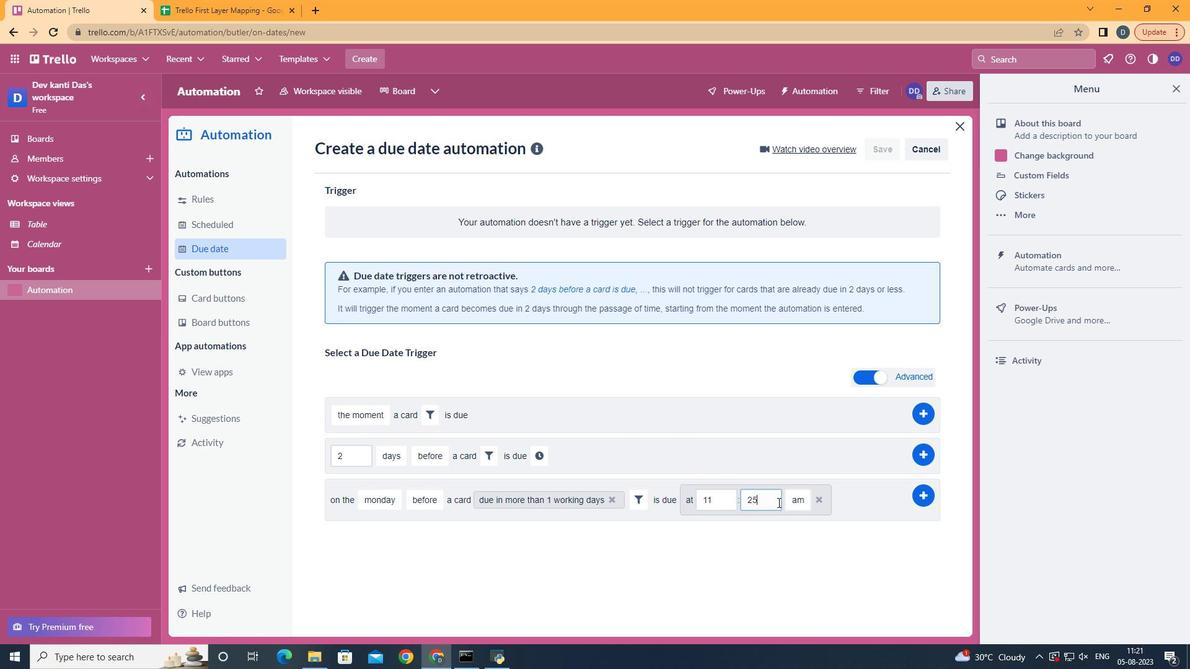 
Action: Mouse pressed left at (778, 502)
Screenshot: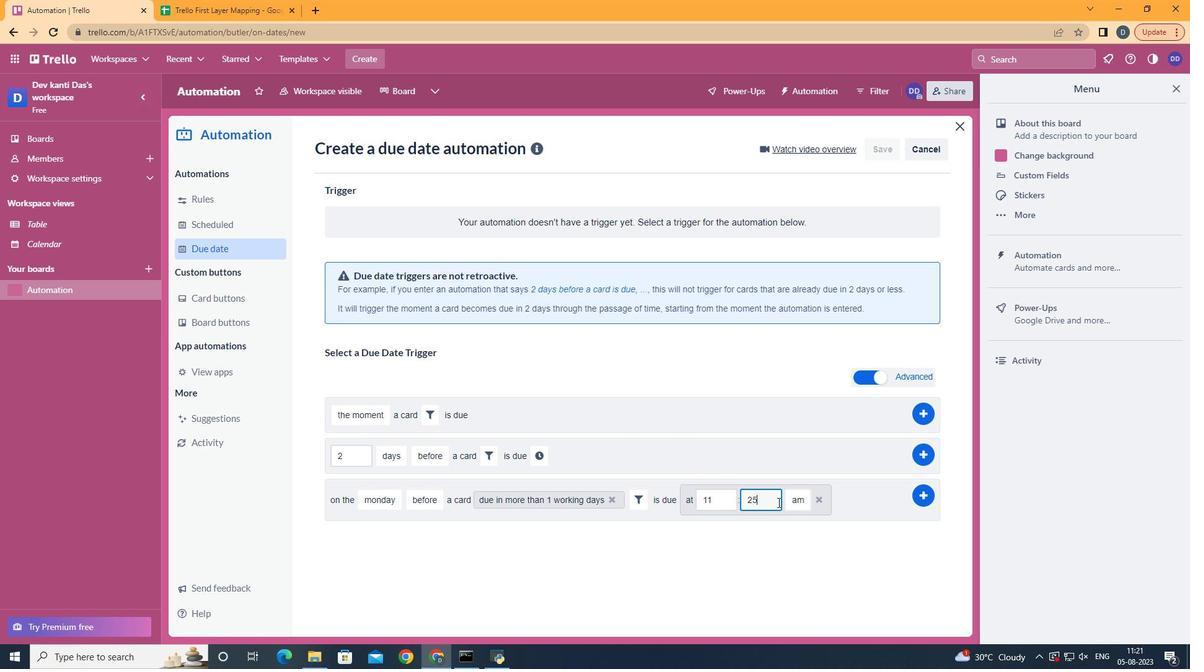 
Action: Mouse moved to (788, 500)
Screenshot: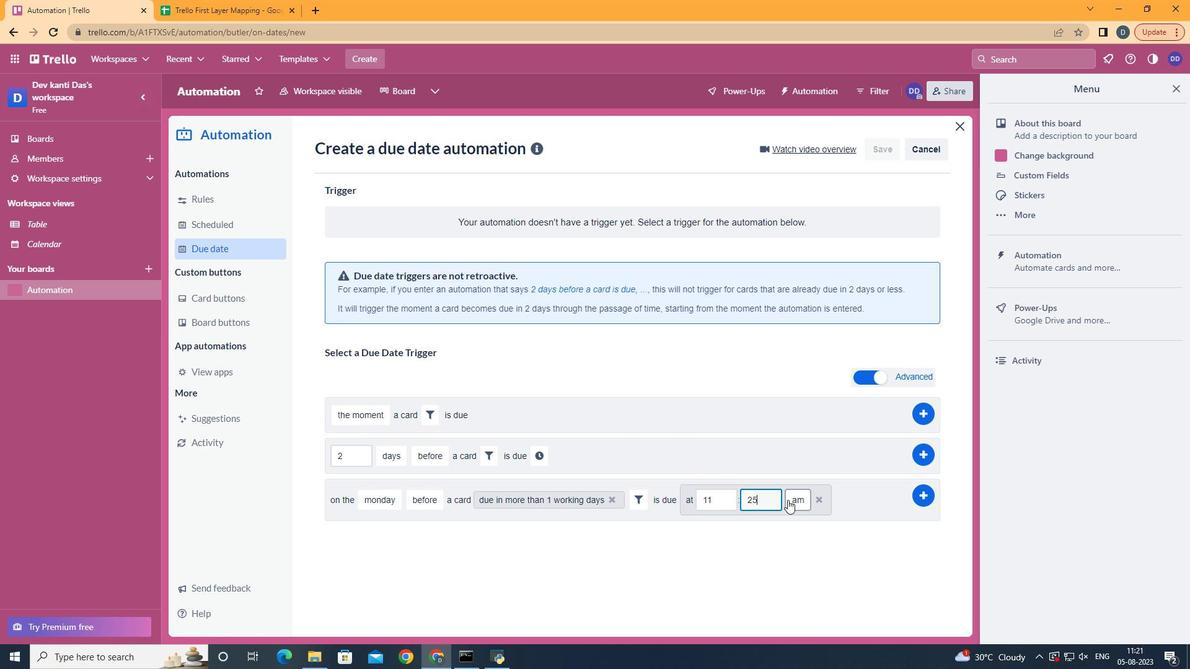 
Action: Key pressed <Key.backspace><Key.backspace>00
Screenshot: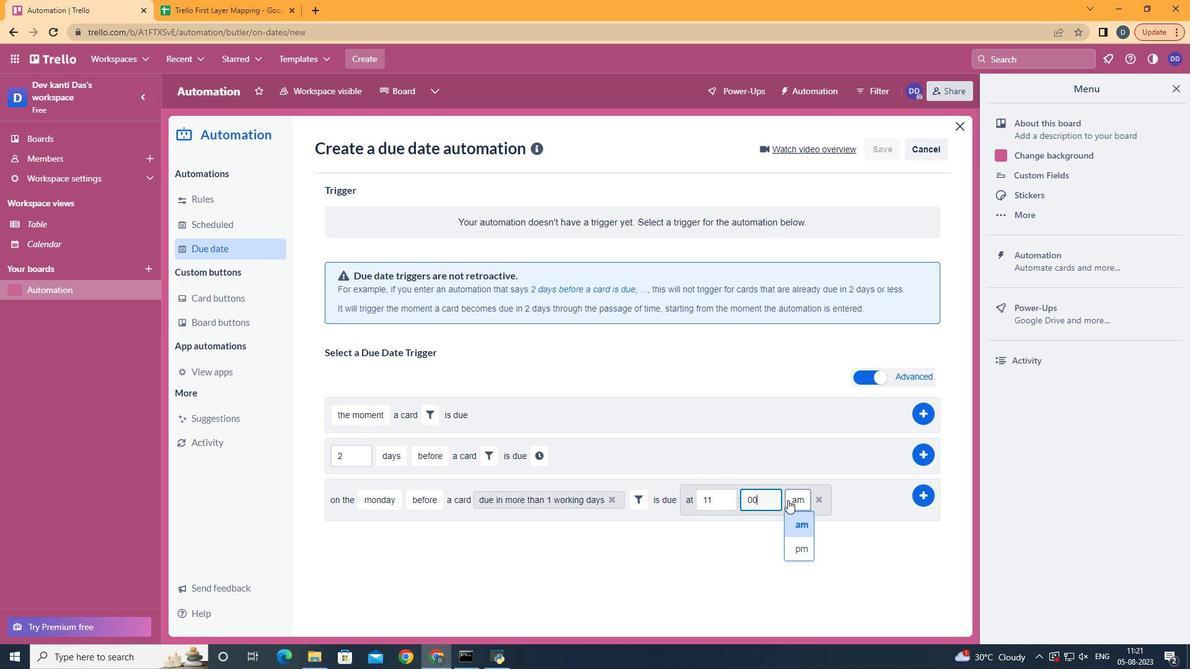 
Action: Mouse moved to (912, 494)
Screenshot: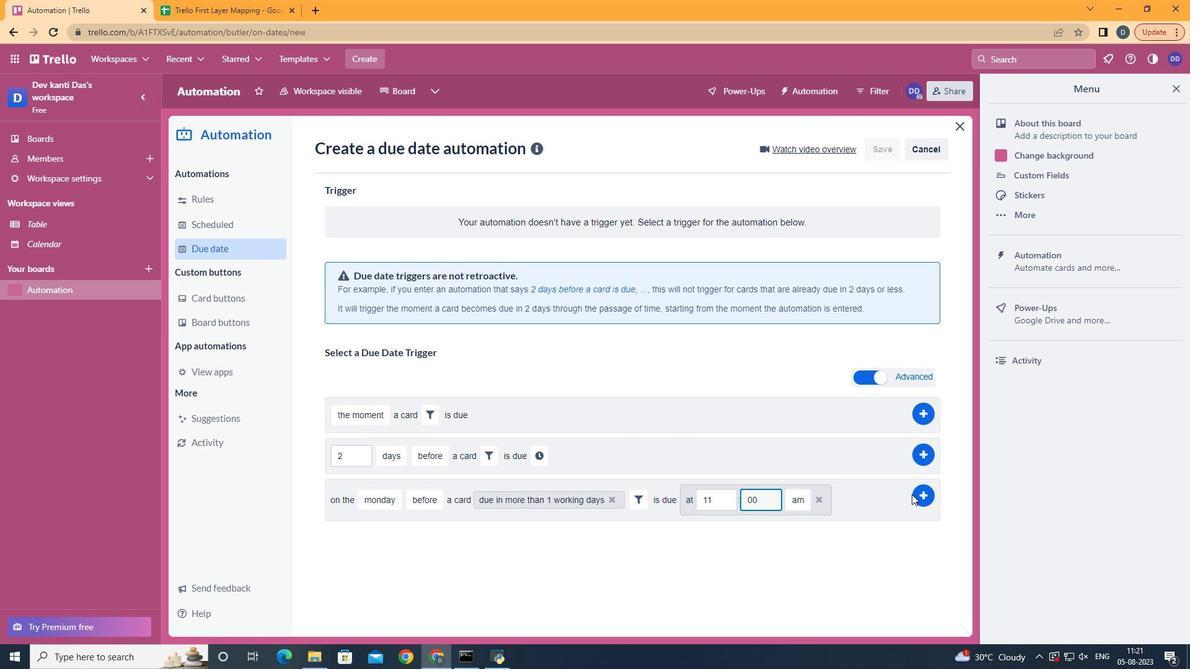 
Action: Mouse pressed left at (912, 494)
Screenshot: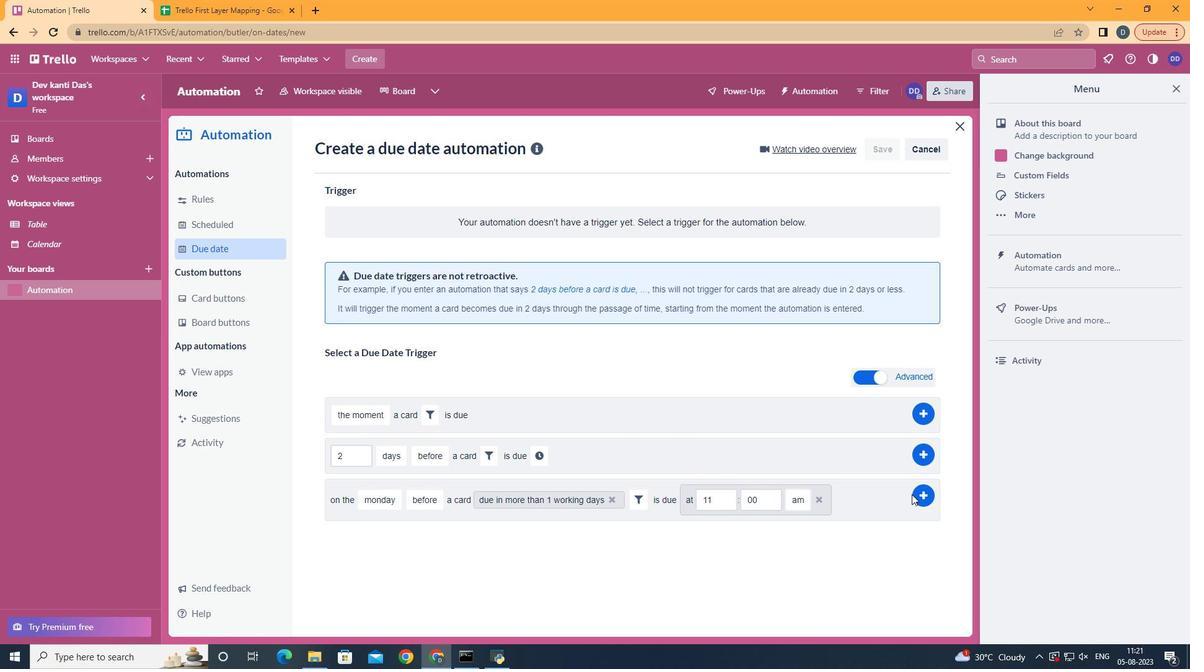 
Action: Mouse moved to (915, 492)
Screenshot: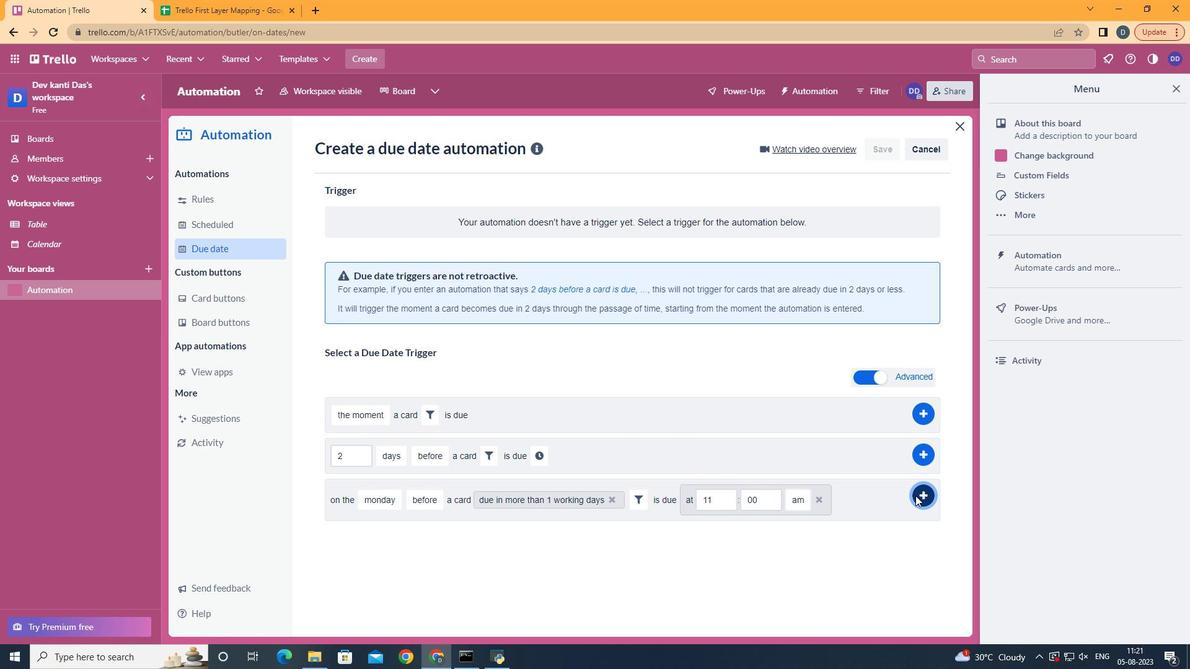 
Action: Mouse pressed left at (915, 492)
Screenshot: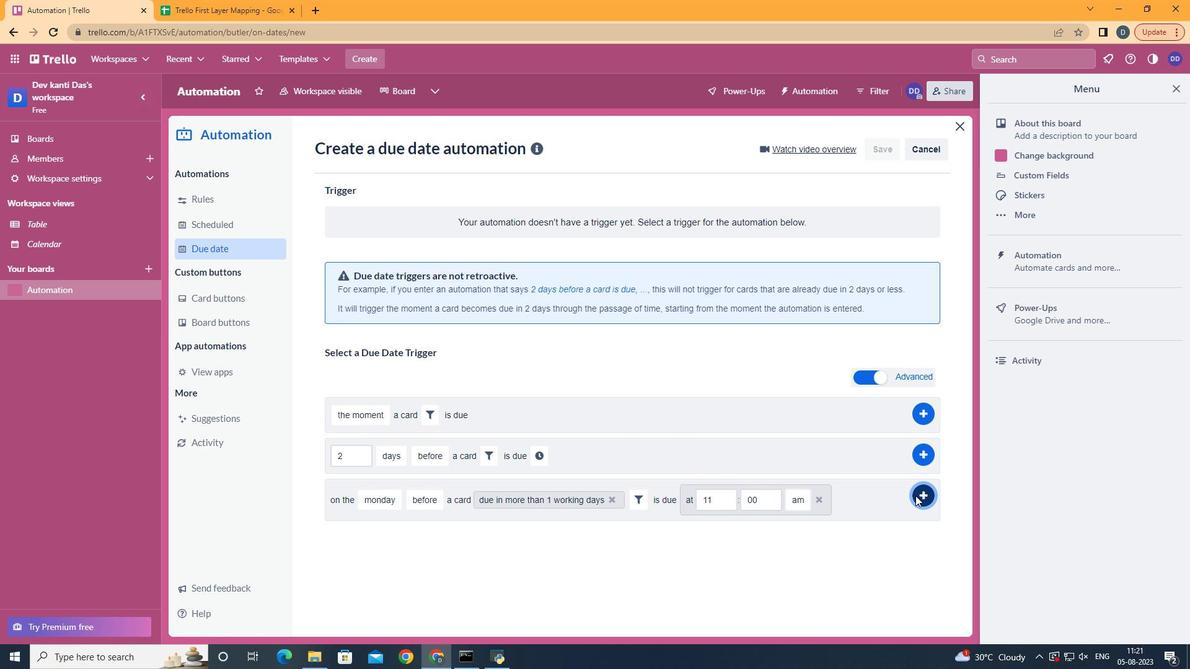 
Action: Mouse moved to (678, 207)
Screenshot: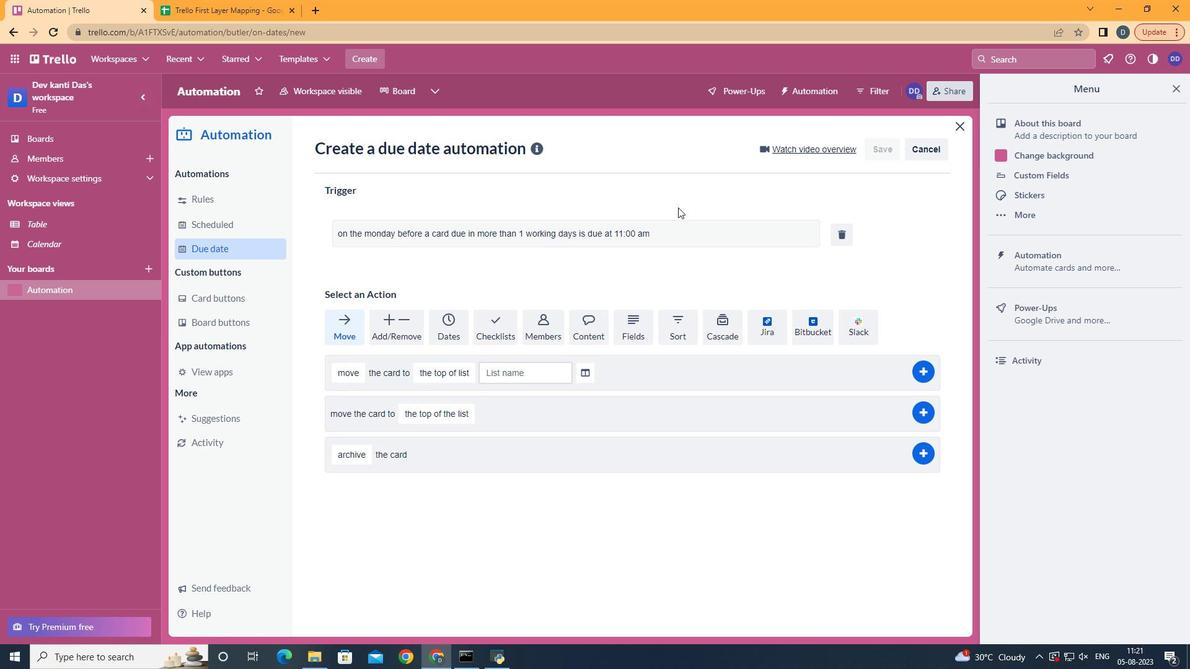 
